 Task: Find connections with filter location Hamīrpur with filter topic #travelwith filter profile language Potuguese with filter current company Zycus with filter school Navrachana University with filter industry Subdivision of Land with filter service category Telecommunications with filter keywords title Recruiter
Action: Mouse moved to (579, 85)
Screenshot: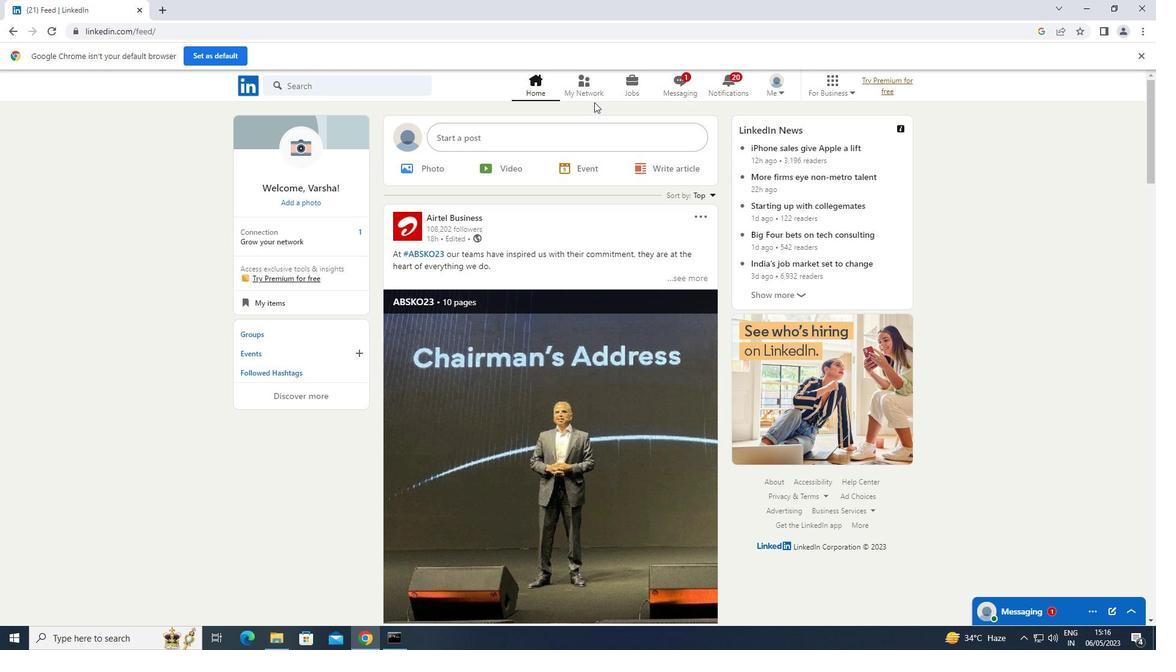 
Action: Mouse pressed left at (579, 85)
Screenshot: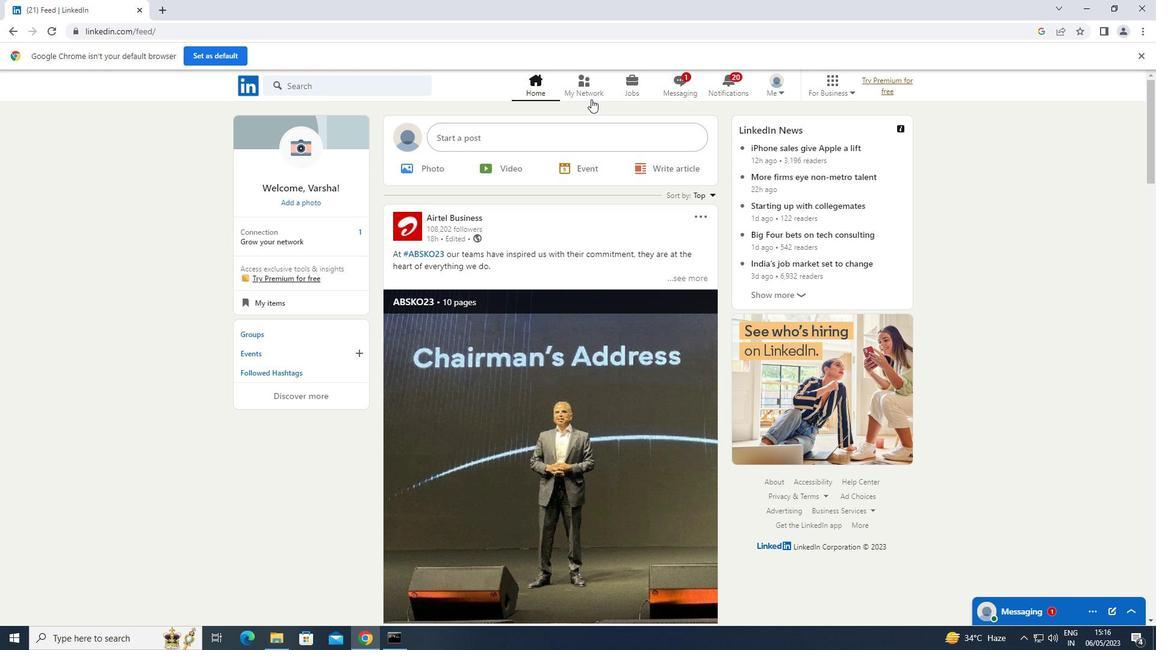 
Action: Mouse moved to (306, 152)
Screenshot: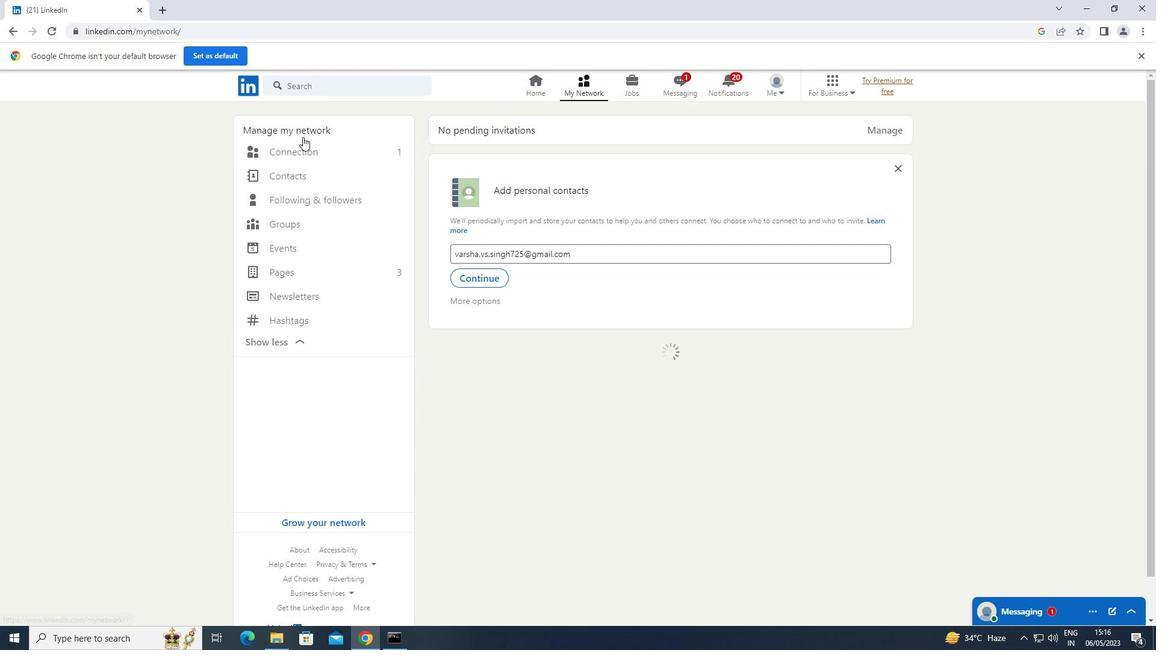 
Action: Mouse pressed left at (306, 152)
Screenshot: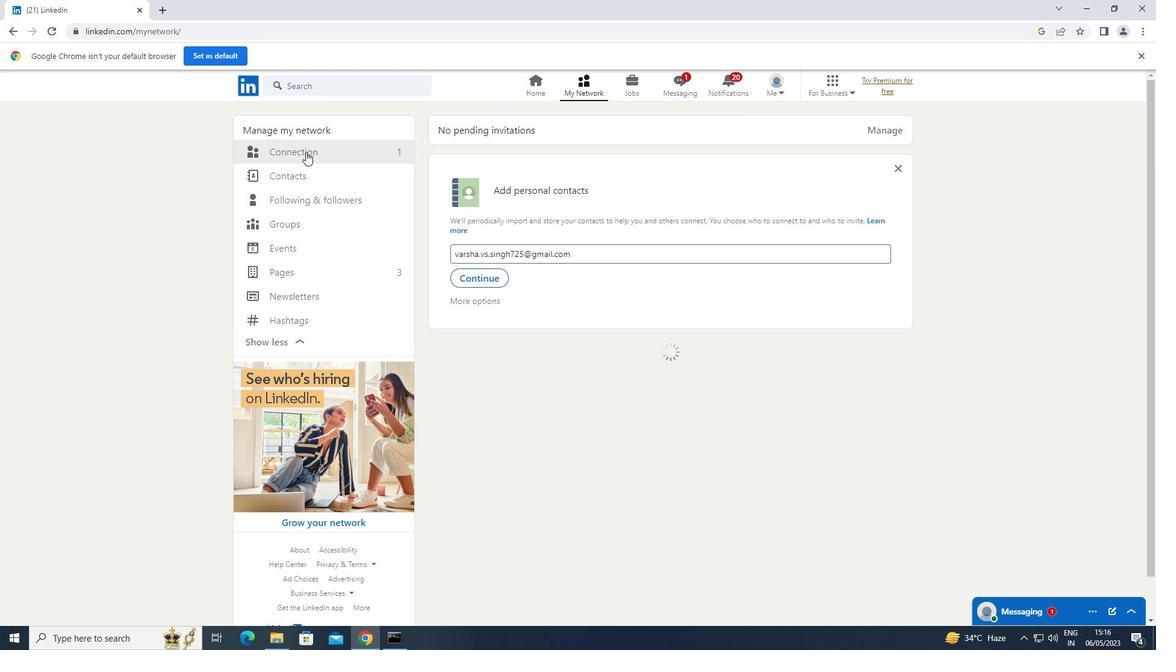 
Action: Mouse moved to (688, 153)
Screenshot: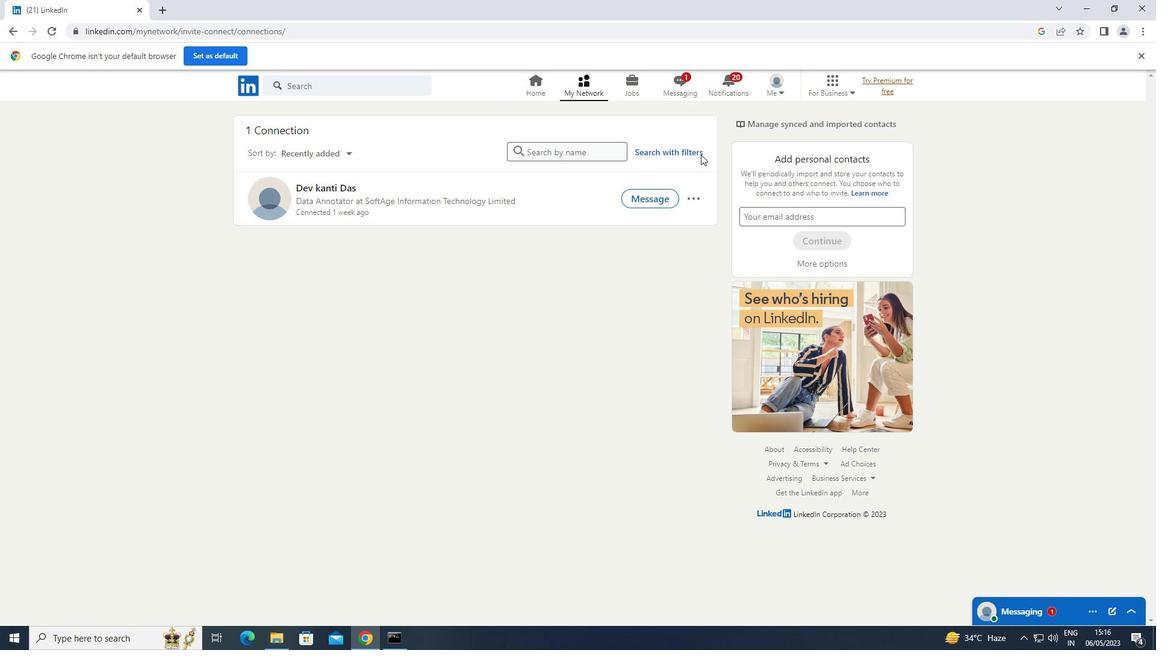
Action: Mouse pressed left at (688, 153)
Screenshot: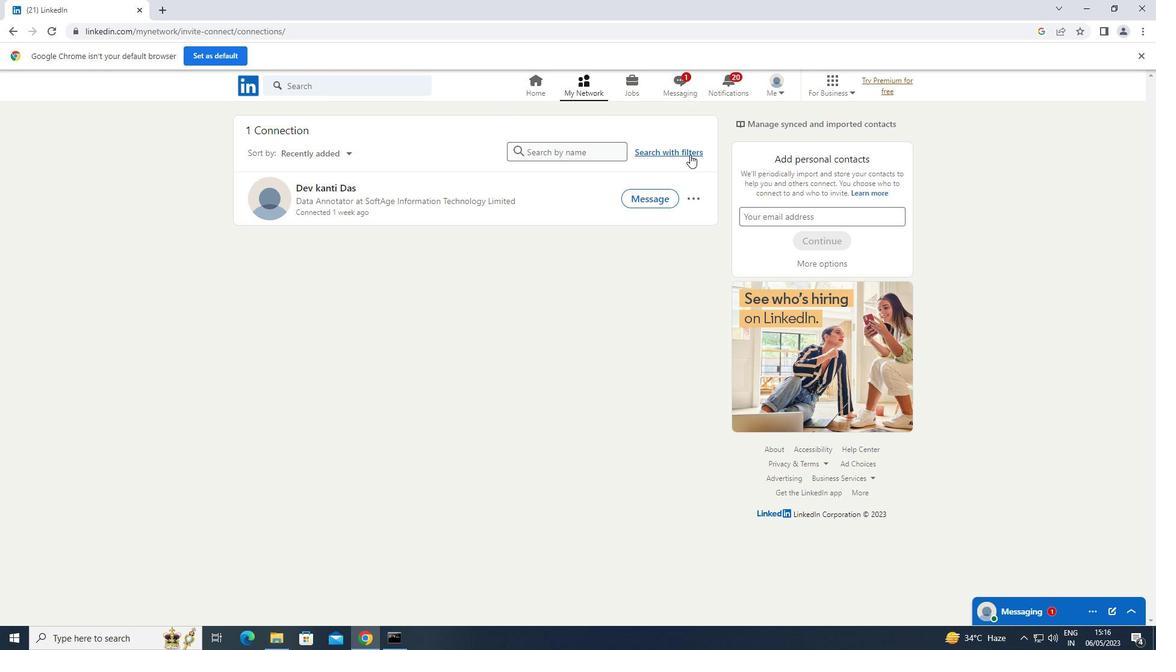 
Action: Mouse moved to (621, 115)
Screenshot: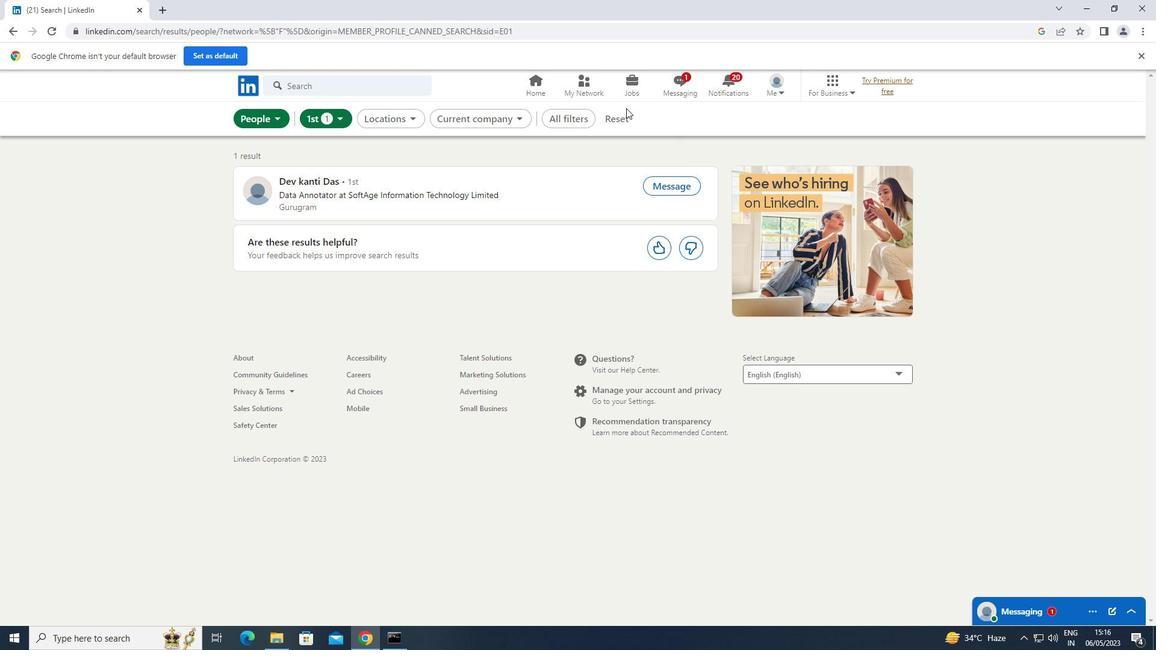 
Action: Mouse pressed left at (621, 115)
Screenshot: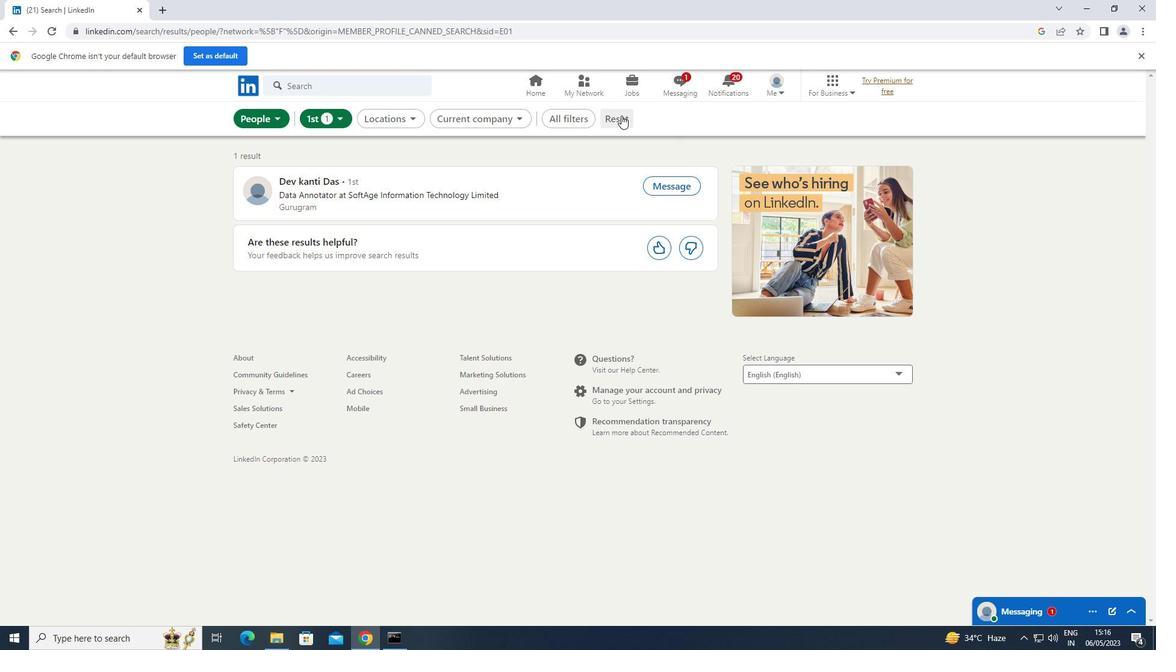 
Action: Mouse moved to (599, 113)
Screenshot: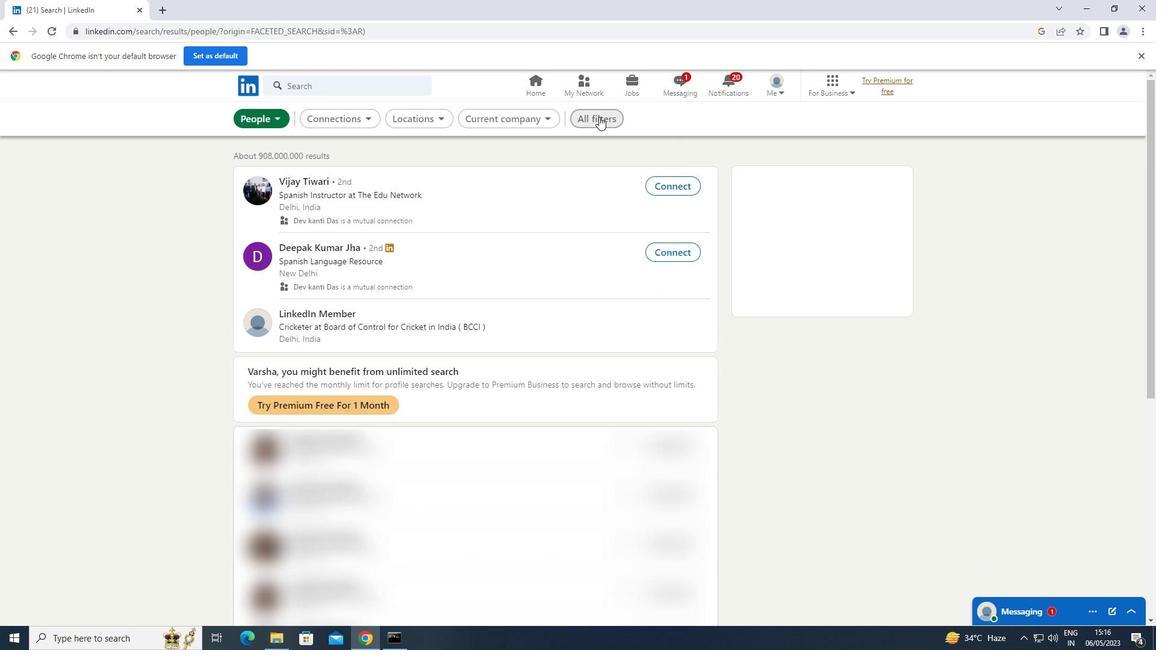 
Action: Mouse pressed left at (599, 113)
Screenshot: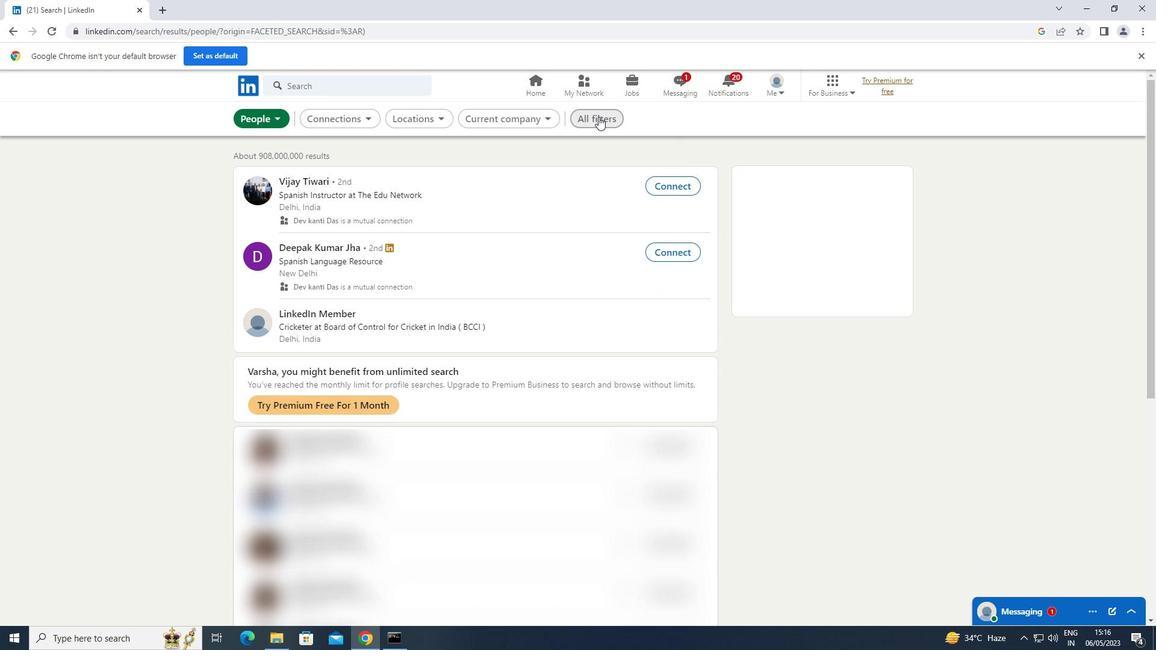 
Action: Mouse moved to (891, 216)
Screenshot: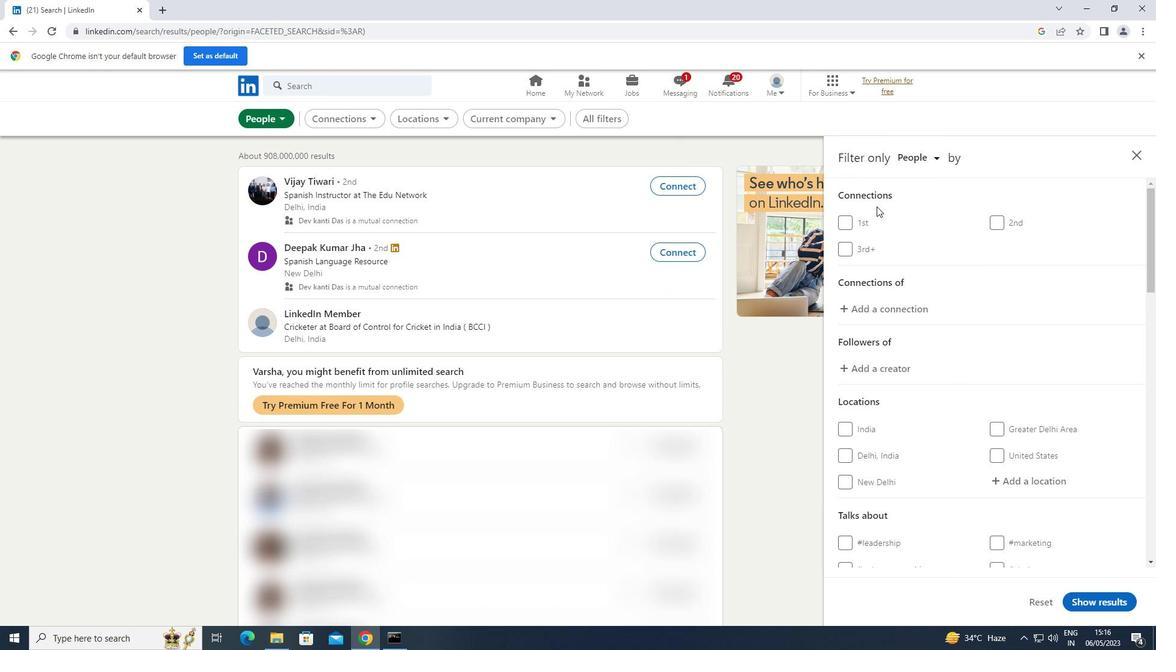 
Action: Mouse scrolled (891, 215) with delta (0, 0)
Screenshot: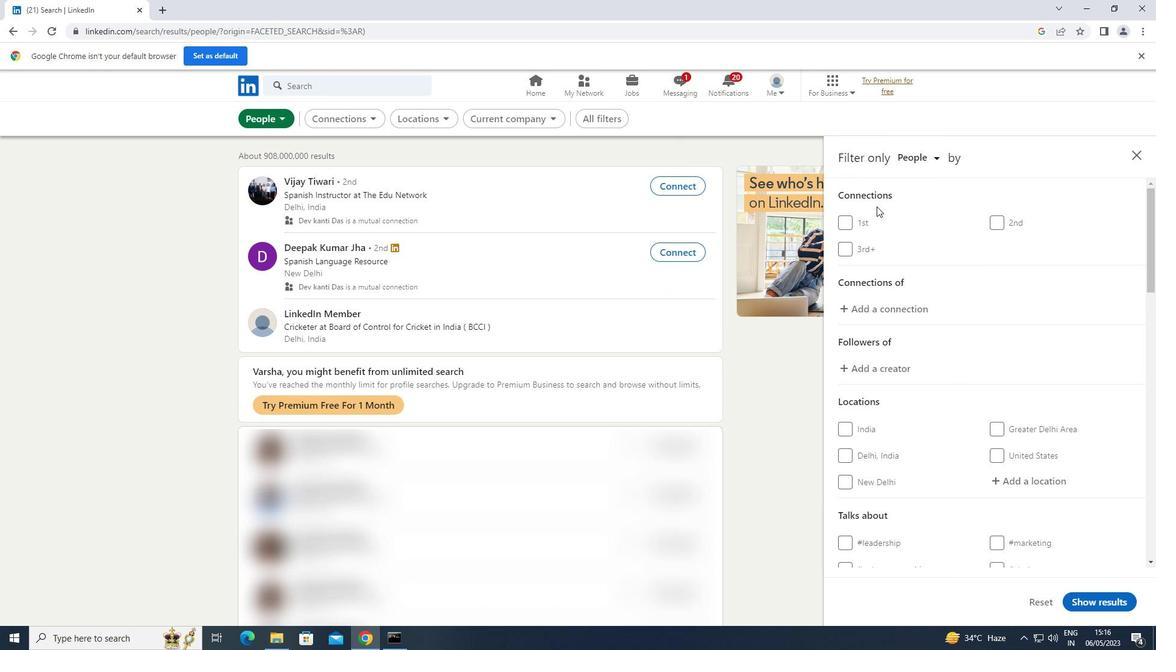 
Action: Mouse moved to (893, 219)
Screenshot: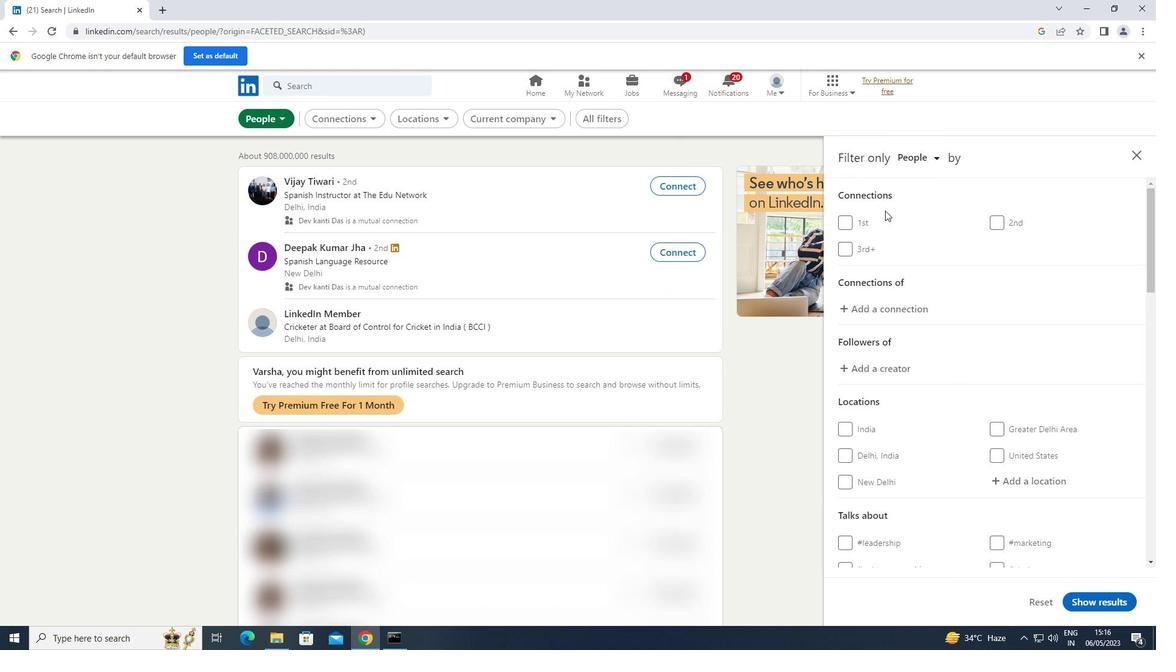 
Action: Mouse scrolled (893, 219) with delta (0, 0)
Screenshot: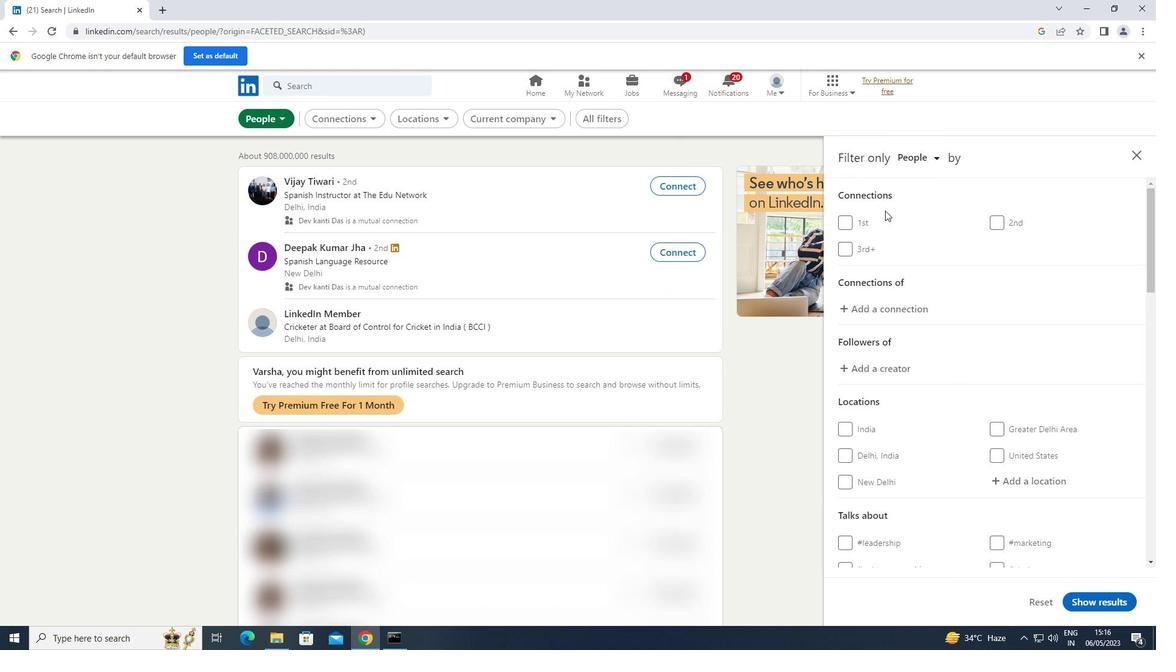 
Action: Mouse moved to (894, 221)
Screenshot: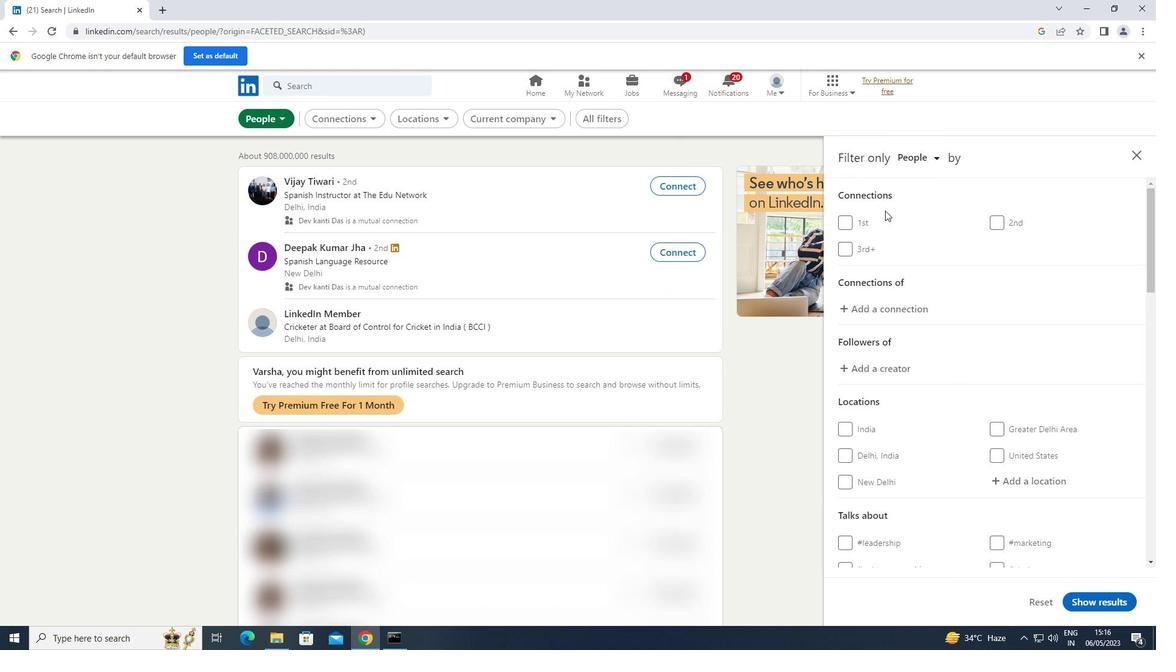 
Action: Mouse scrolled (894, 221) with delta (0, 0)
Screenshot: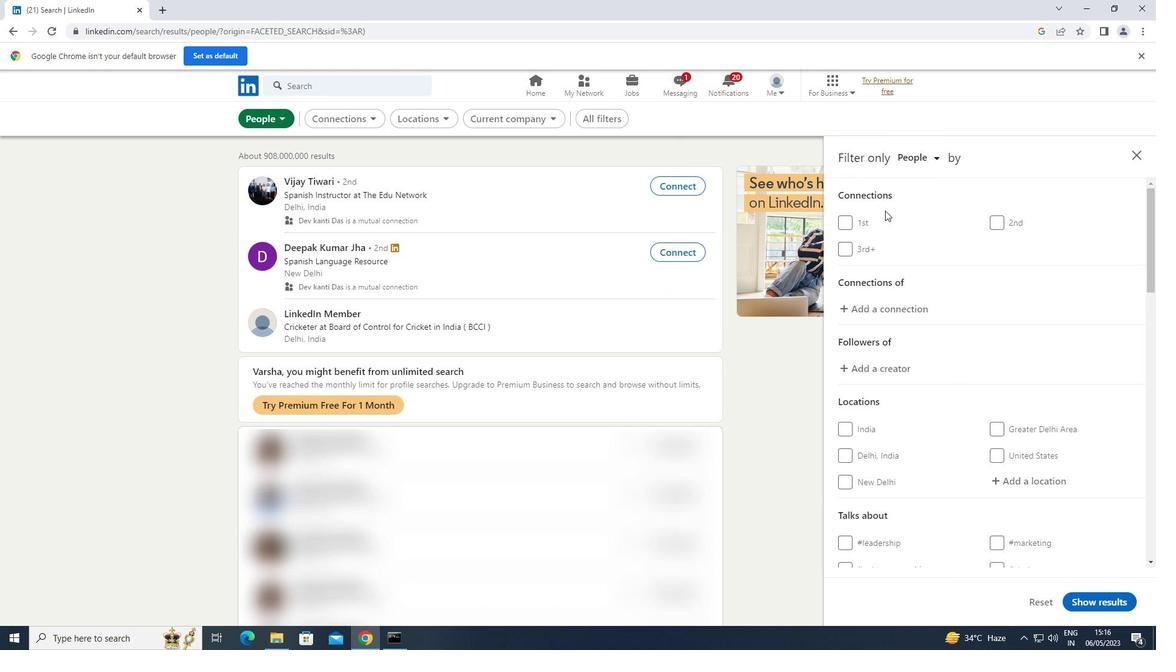 
Action: Mouse moved to (1041, 300)
Screenshot: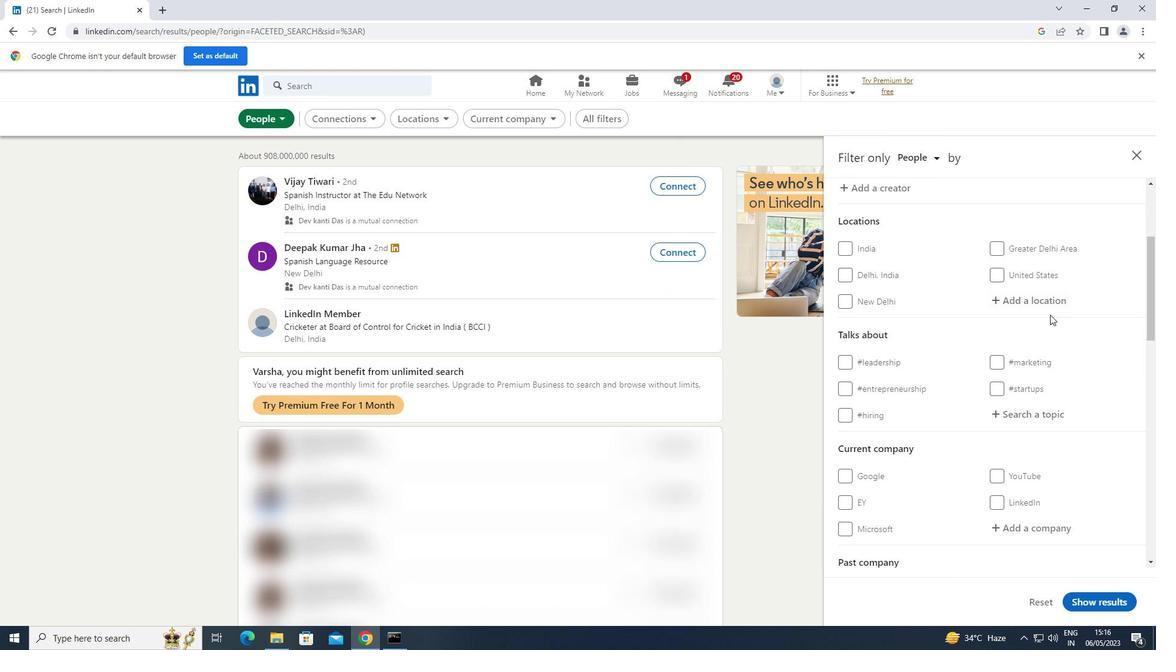 
Action: Mouse pressed left at (1041, 300)
Screenshot: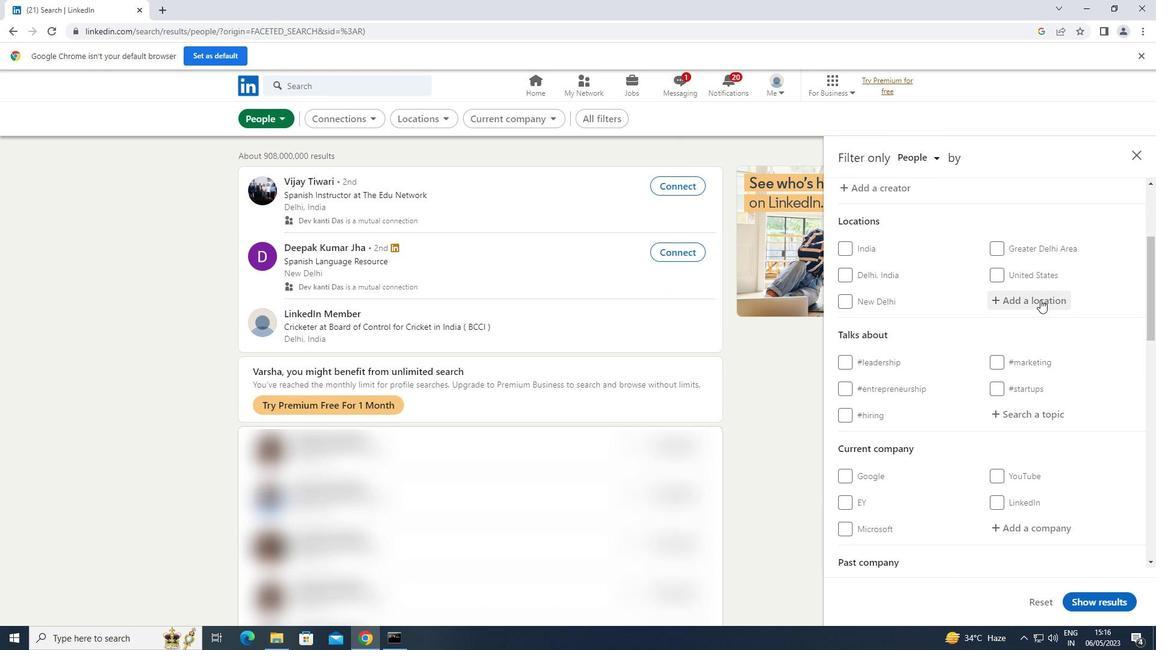 
Action: Key pressed <Key.shift>HAMIRPUR
Screenshot: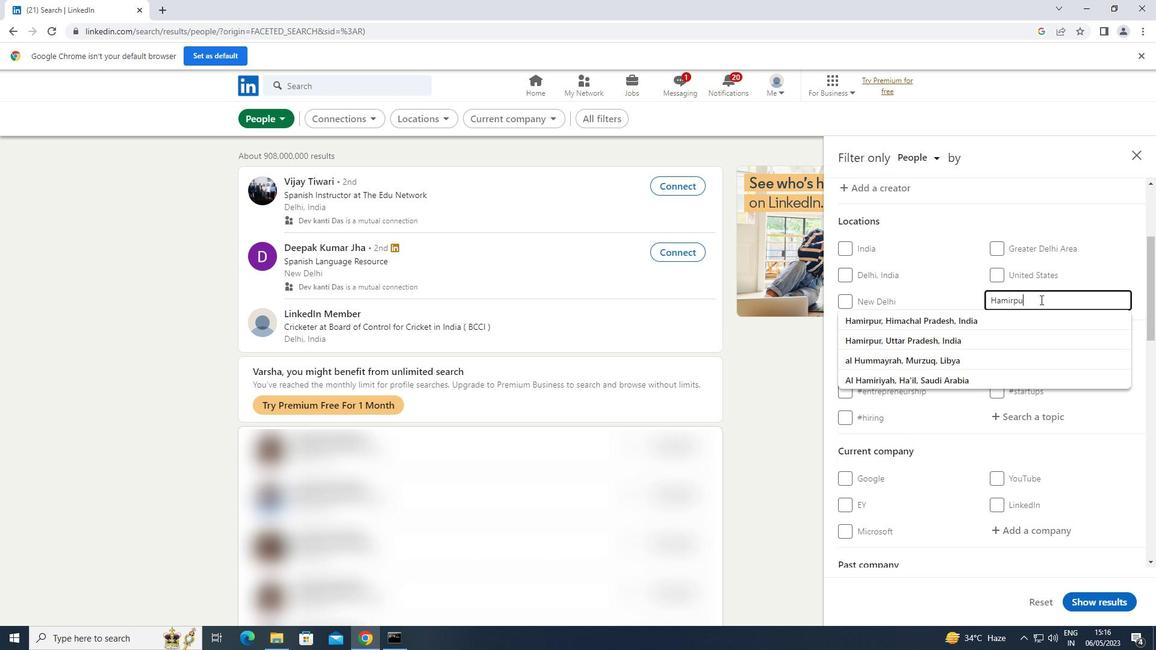 
Action: Mouse moved to (1032, 412)
Screenshot: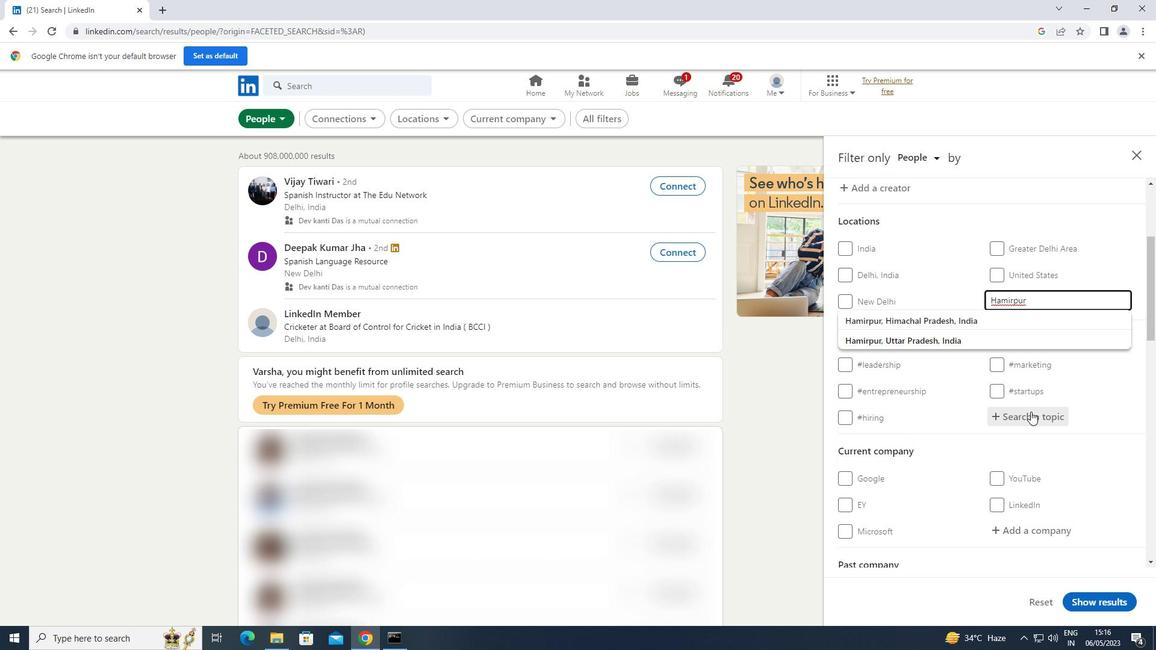 
Action: Mouse pressed left at (1032, 412)
Screenshot: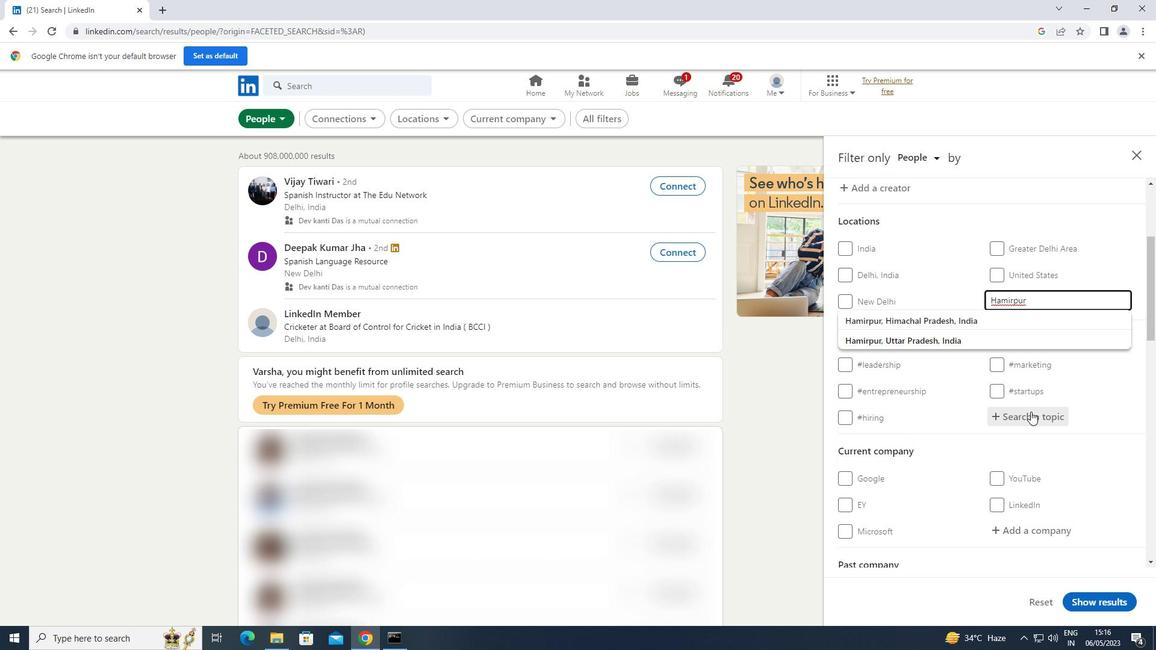
Action: Mouse moved to (1032, 412)
Screenshot: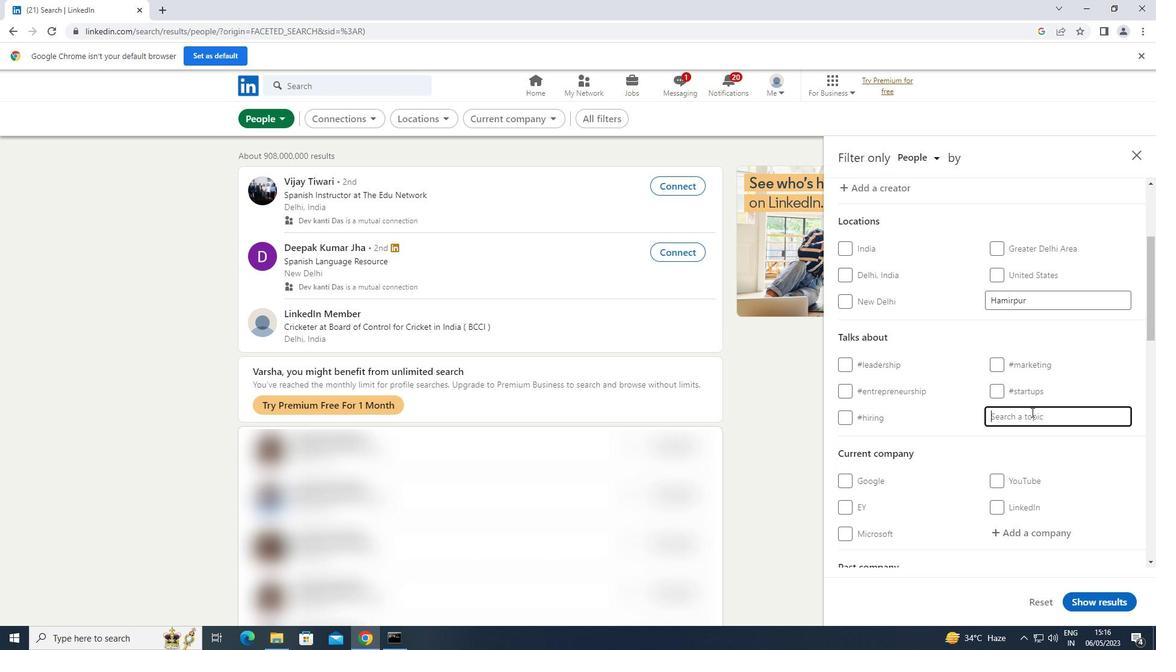 
Action: Key pressed TRAVEL
Screenshot: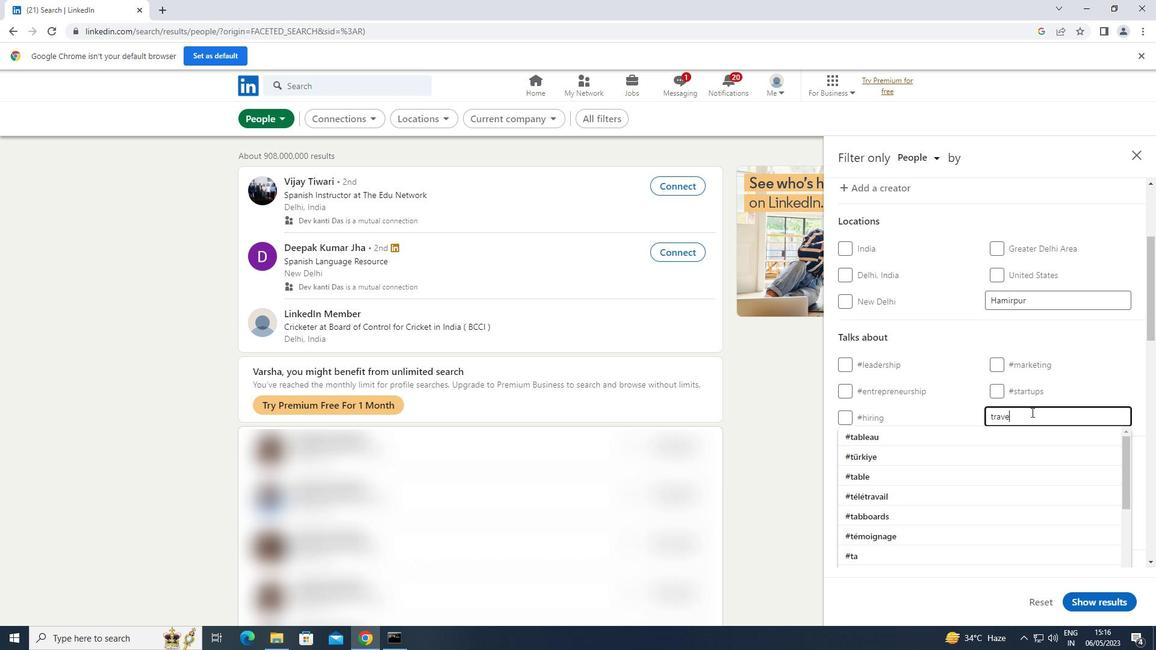
Action: Mouse moved to (895, 439)
Screenshot: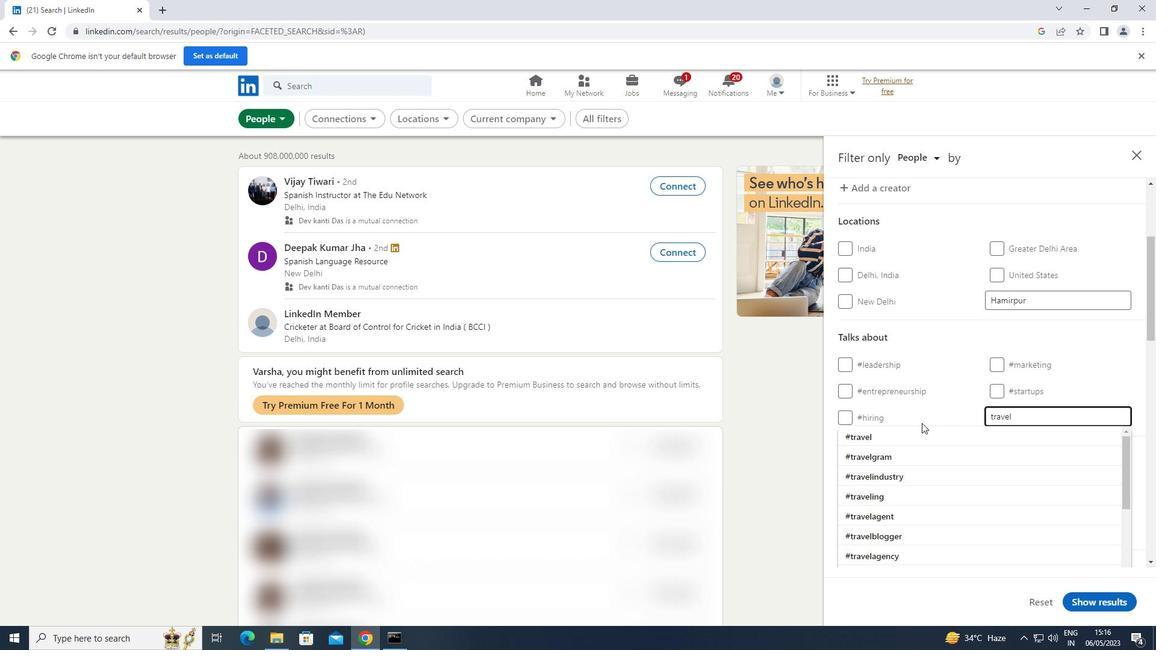 
Action: Mouse pressed left at (895, 439)
Screenshot: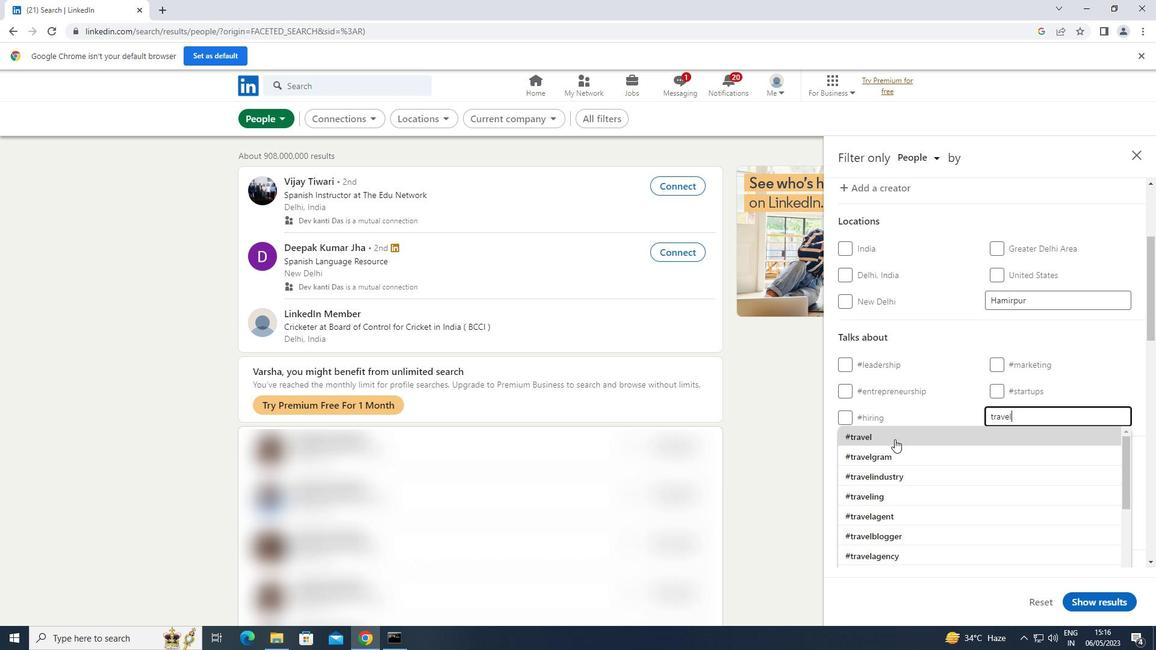 
Action: Mouse moved to (913, 428)
Screenshot: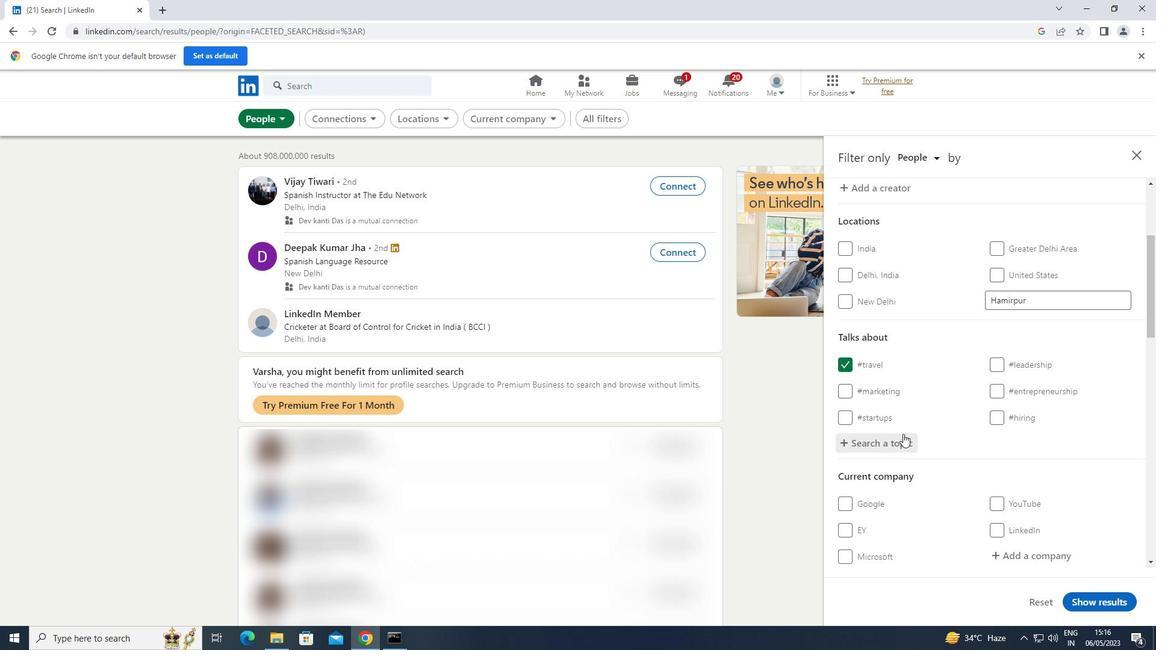 
Action: Mouse scrolled (913, 428) with delta (0, 0)
Screenshot: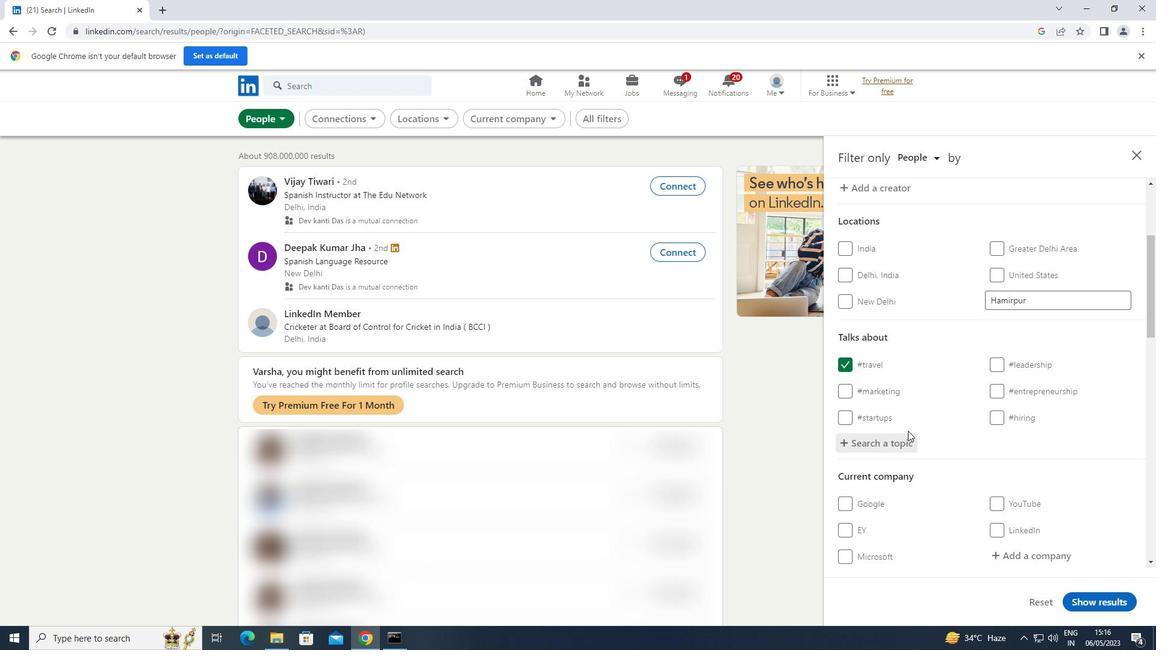 
Action: Mouse scrolled (913, 428) with delta (0, 0)
Screenshot: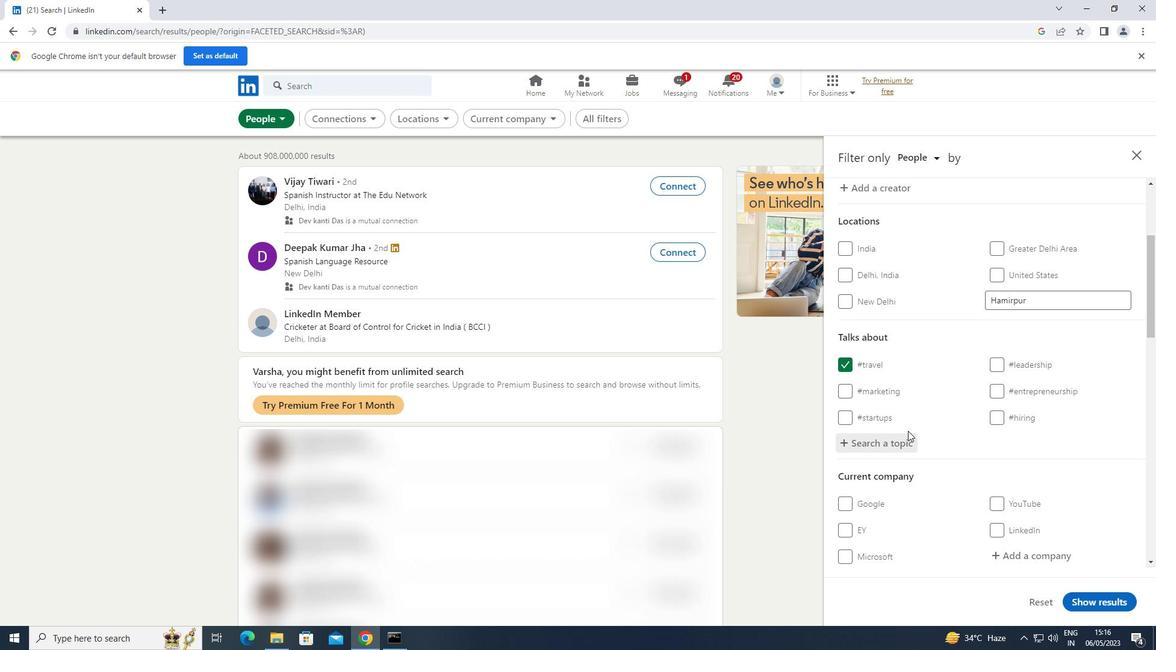 
Action: Mouse scrolled (913, 428) with delta (0, 0)
Screenshot: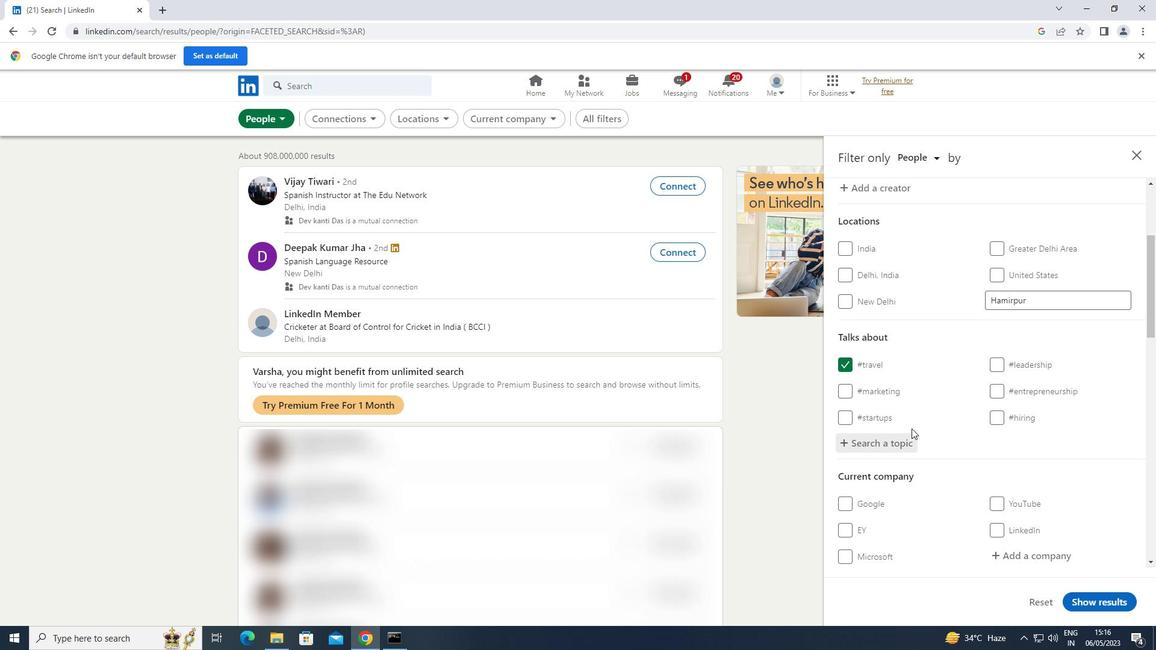 
Action: Mouse scrolled (913, 428) with delta (0, 0)
Screenshot: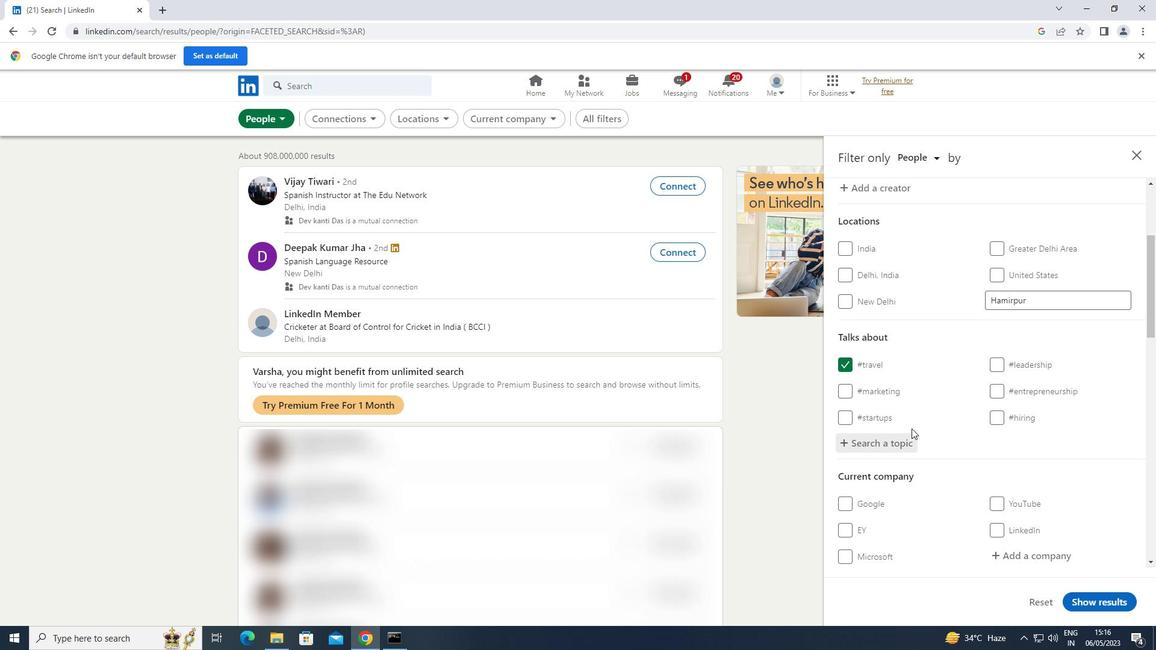 
Action: Mouse scrolled (913, 428) with delta (0, 0)
Screenshot: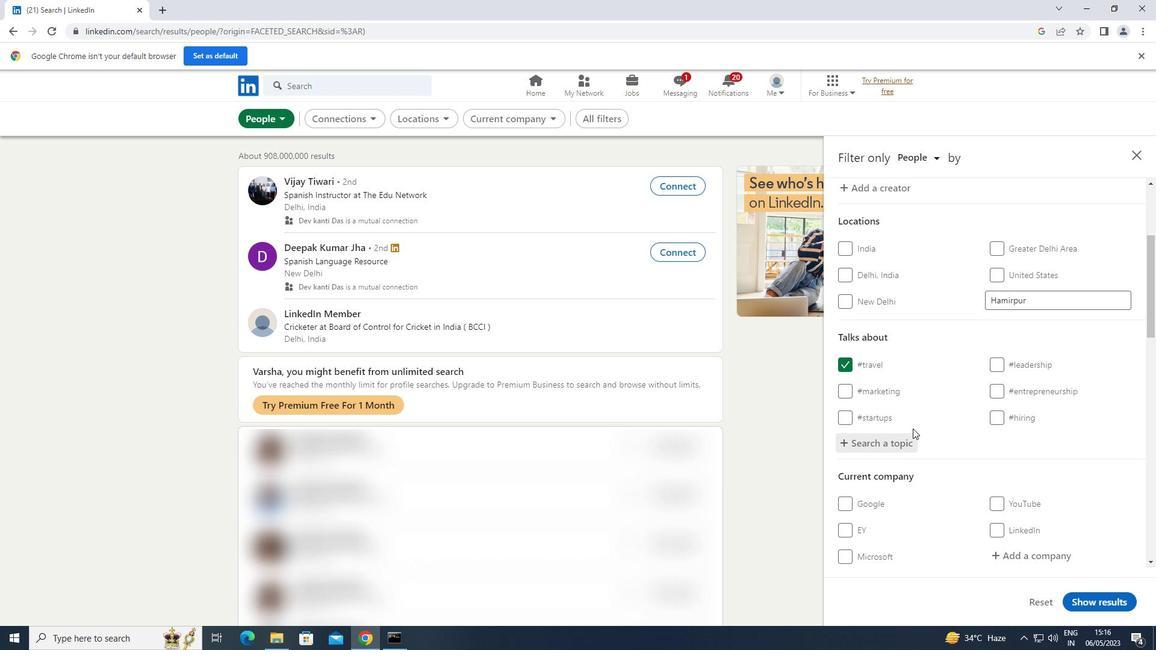 
Action: Mouse scrolled (913, 428) with delta (0, 0)
Screenshot: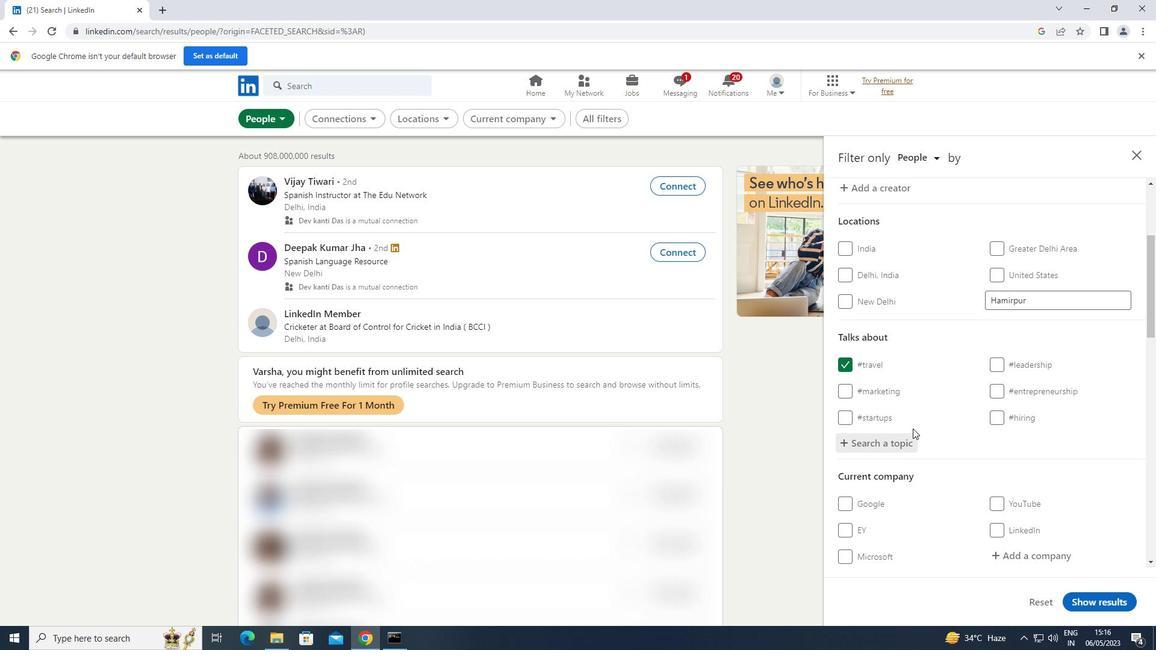 
Action: Mouse moved to (913, 428)
Screenshot: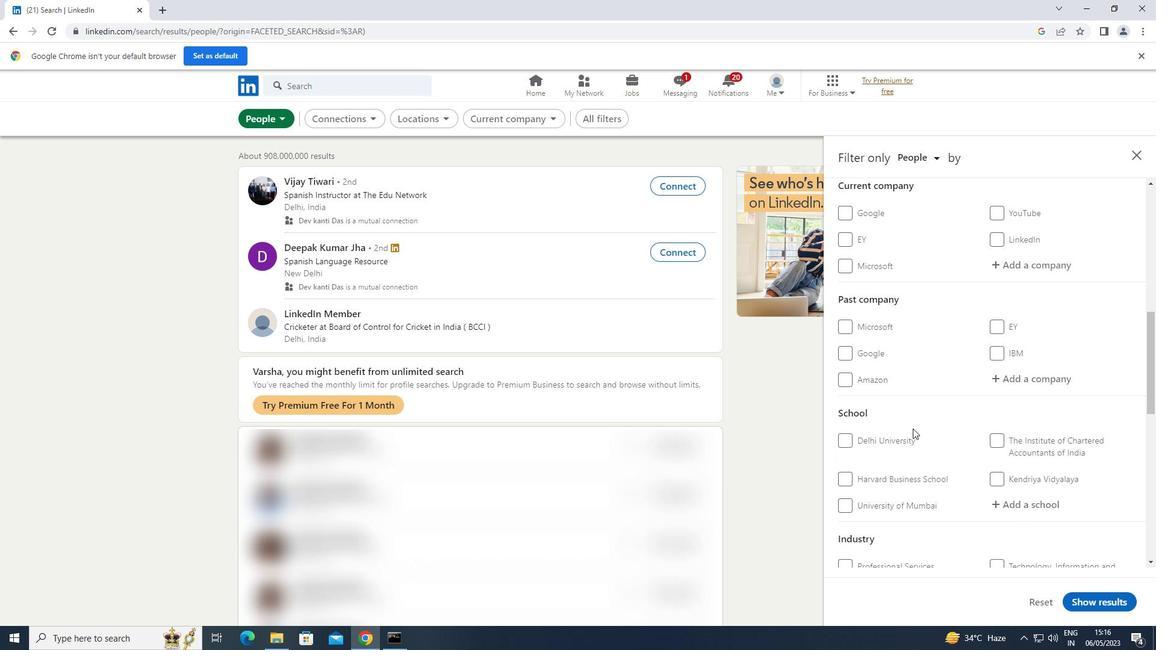 
Action: Mouse scrolled (913, 428) with delta (0, 0)
Screenshot: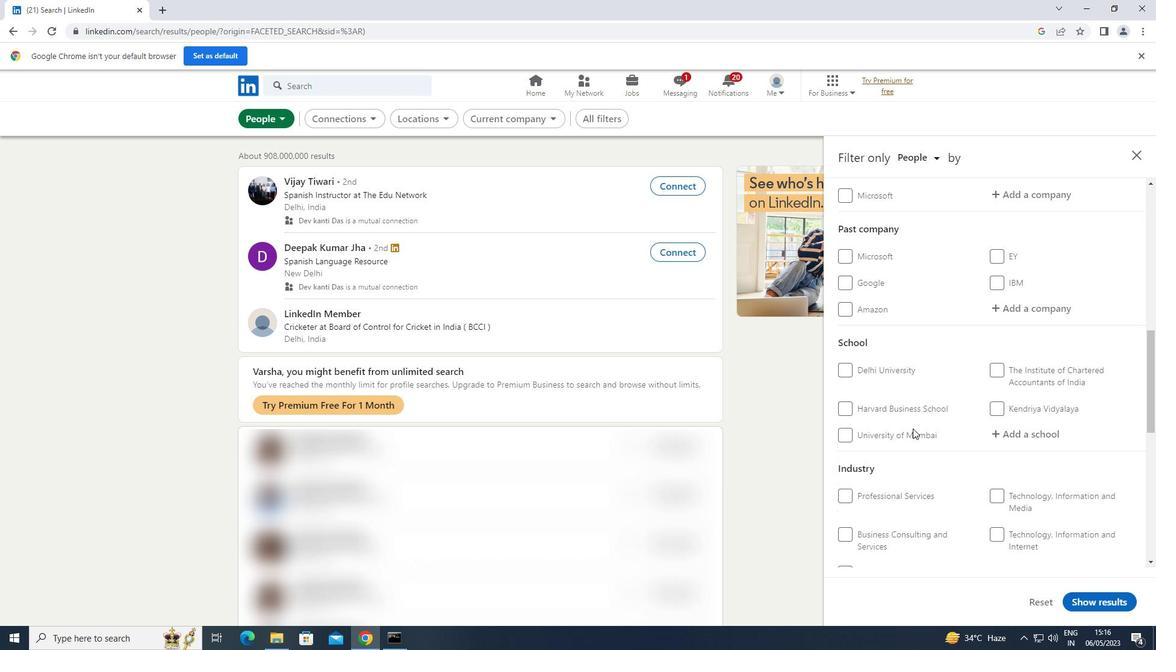 
Action: Mouse scrolled (913, 428) with delta (0, 0)
Screenshot: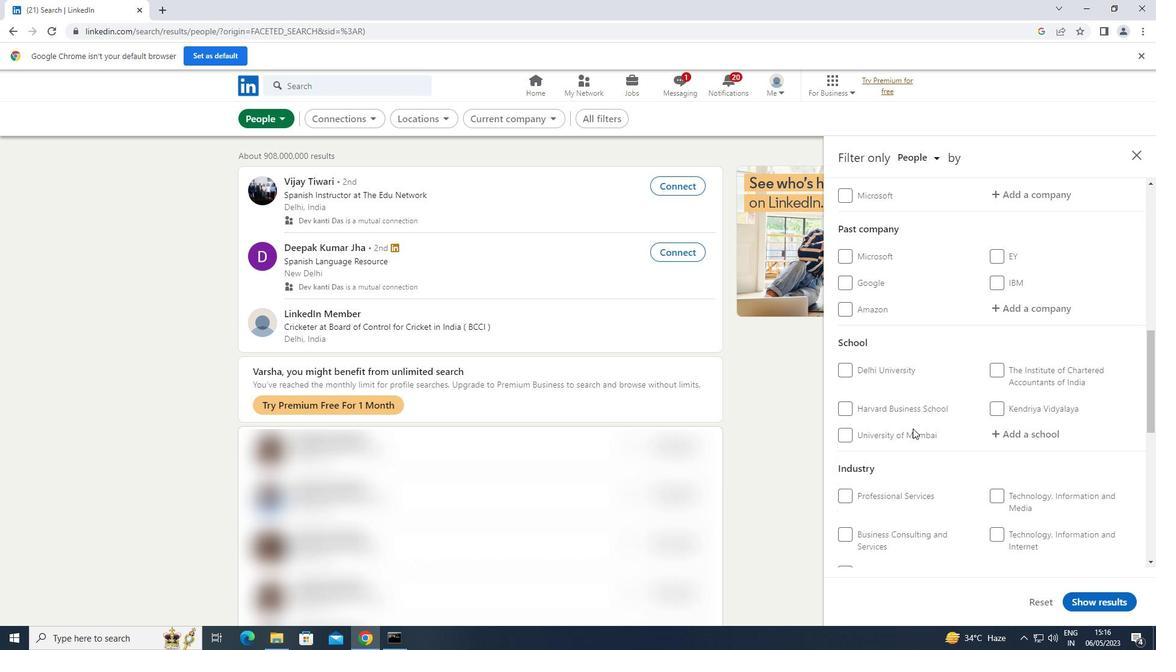 
Action: Mouse scrolled (913, 428) with delta (0, 0)
Screenshot: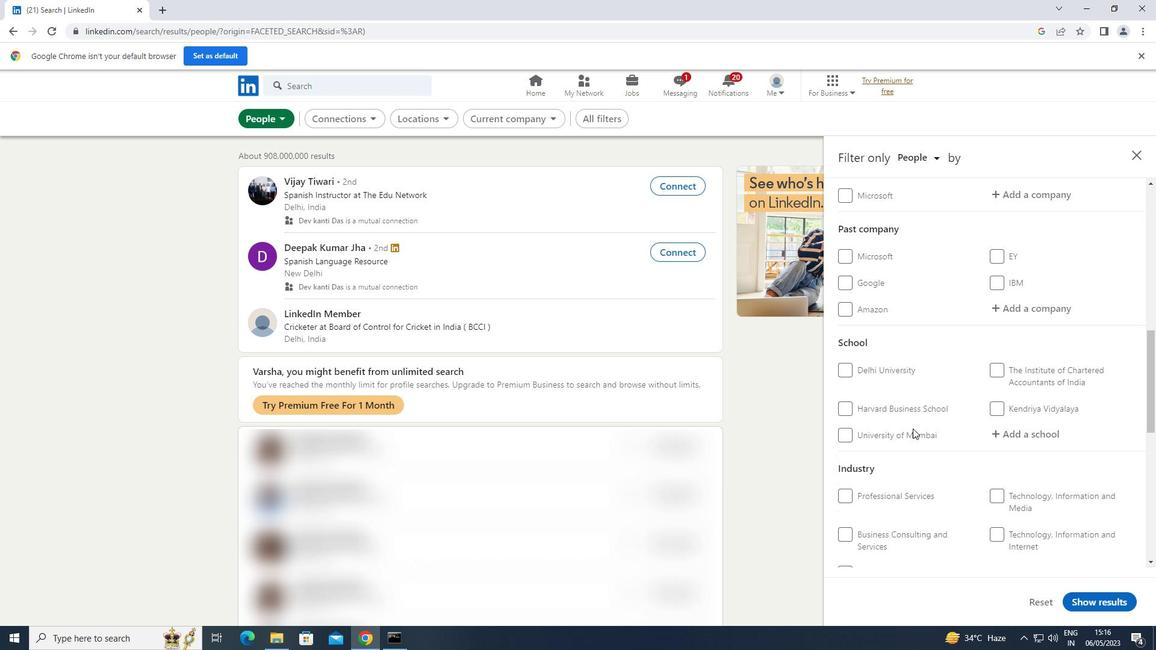 
Action: Mouse moved to (1001, 475)
Screenshot: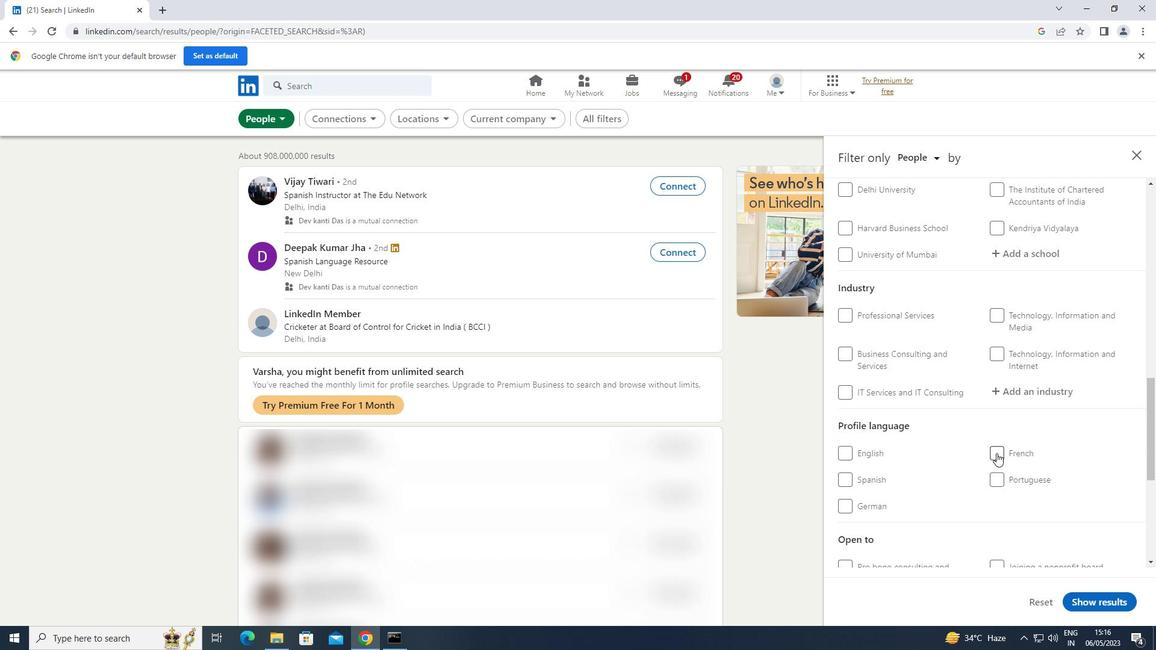 
Action: Mouse pressed left at (1001, 475)
Screenshot: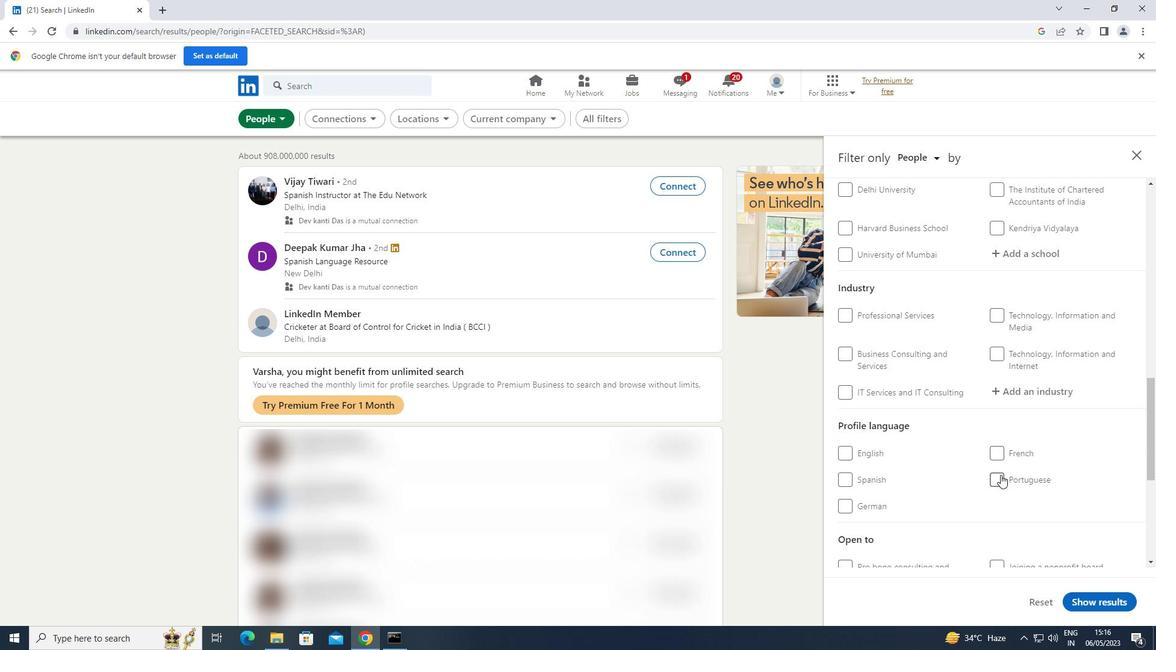 
Action: Mouse moved to (1004, 438)
Screenshot: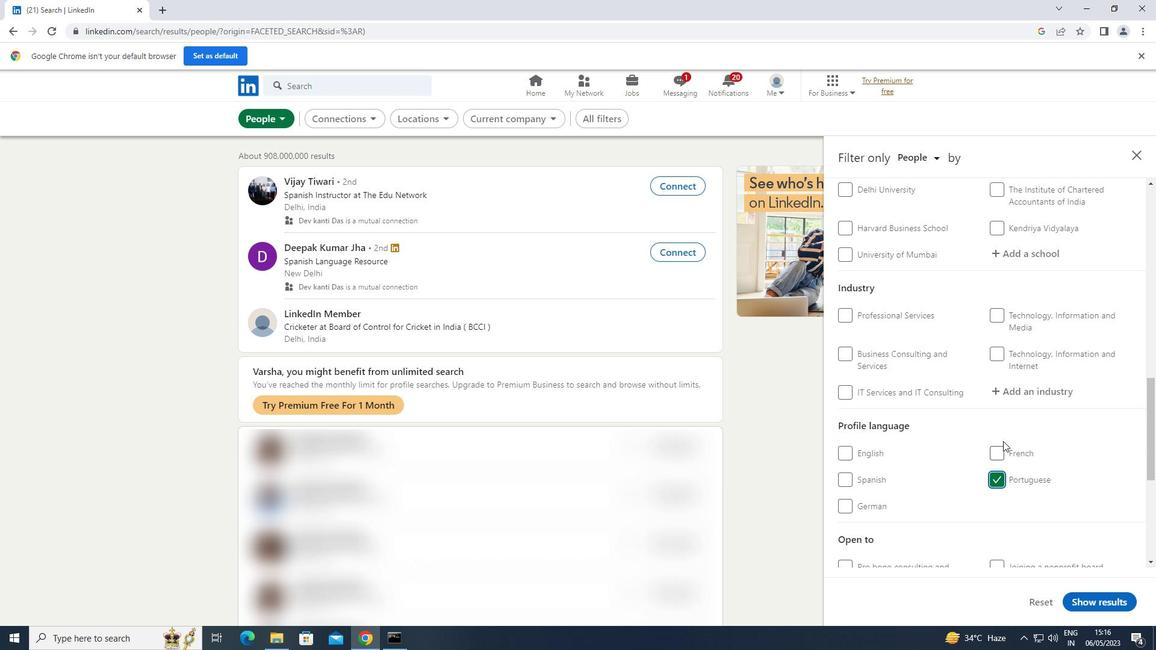 
Action: Mouse scrolled (1004, 438) with delta (0, 0)
Screenshot: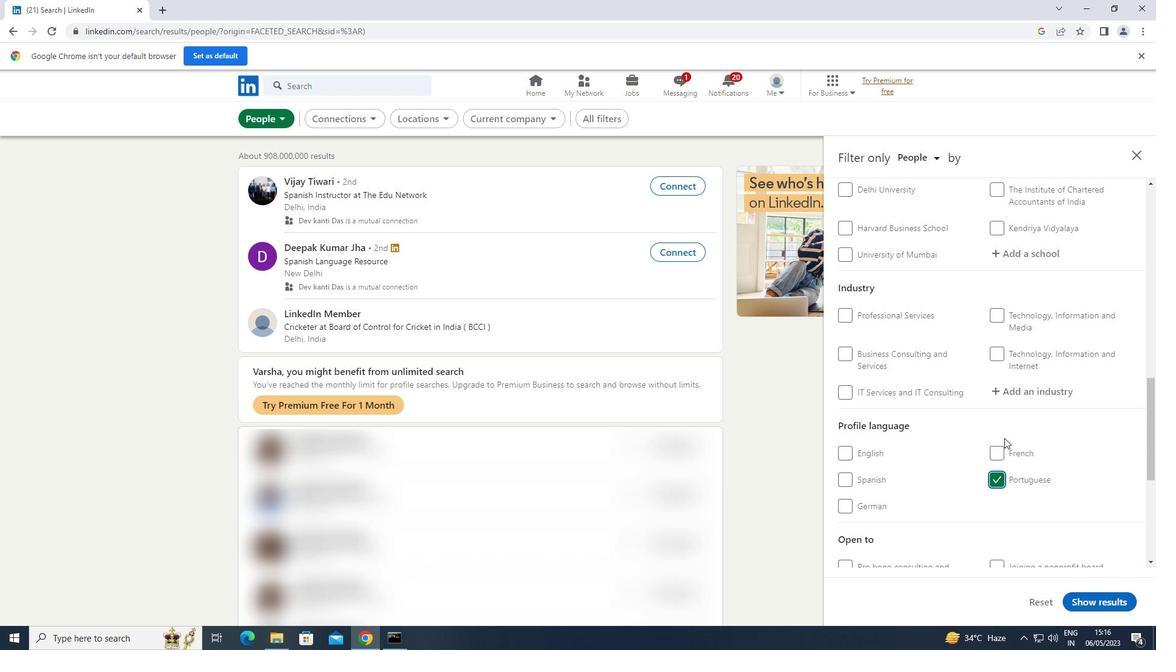 
Action: Mouse scrolled (1004, 438) with delta (0, 0)
Screenshot: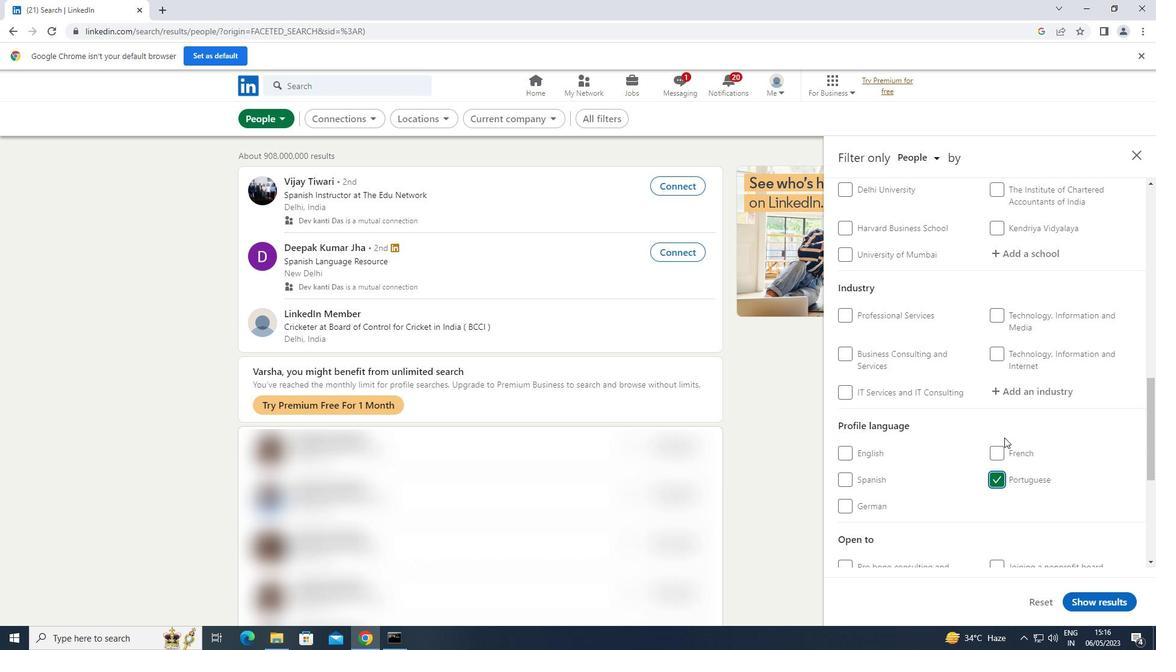 
Action: Mouse scrolled (1004, 438) with delta (0, 0)
Screenshot: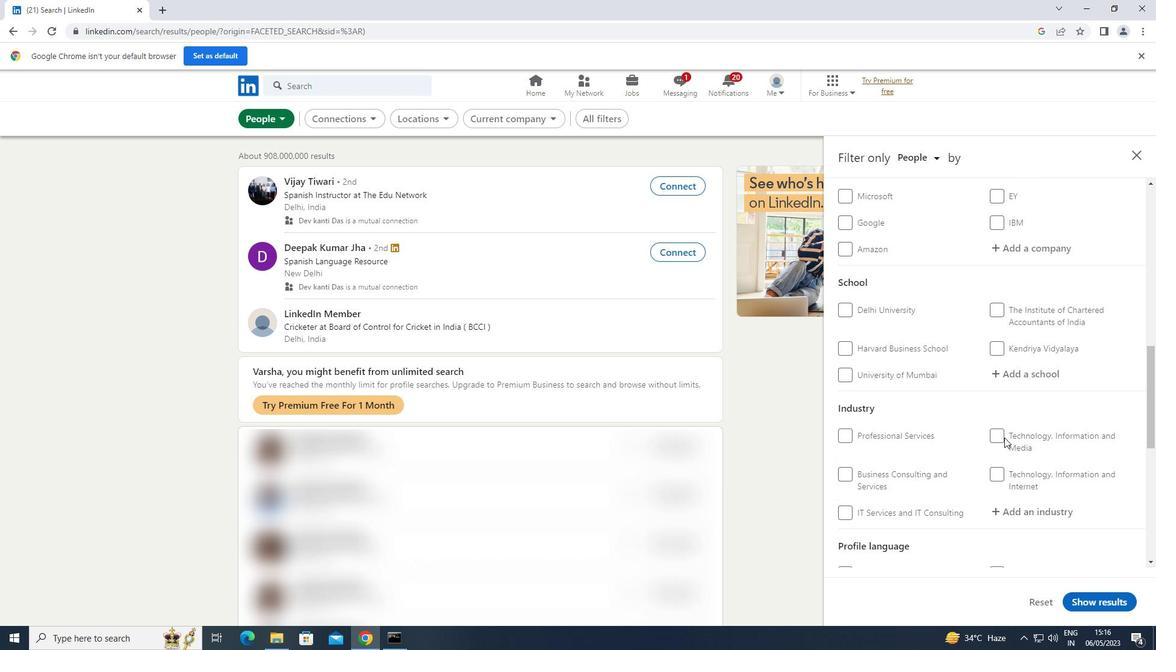 
Action: Mouse scrolled (1004, 438) with delta (0, 0)
Screenshot: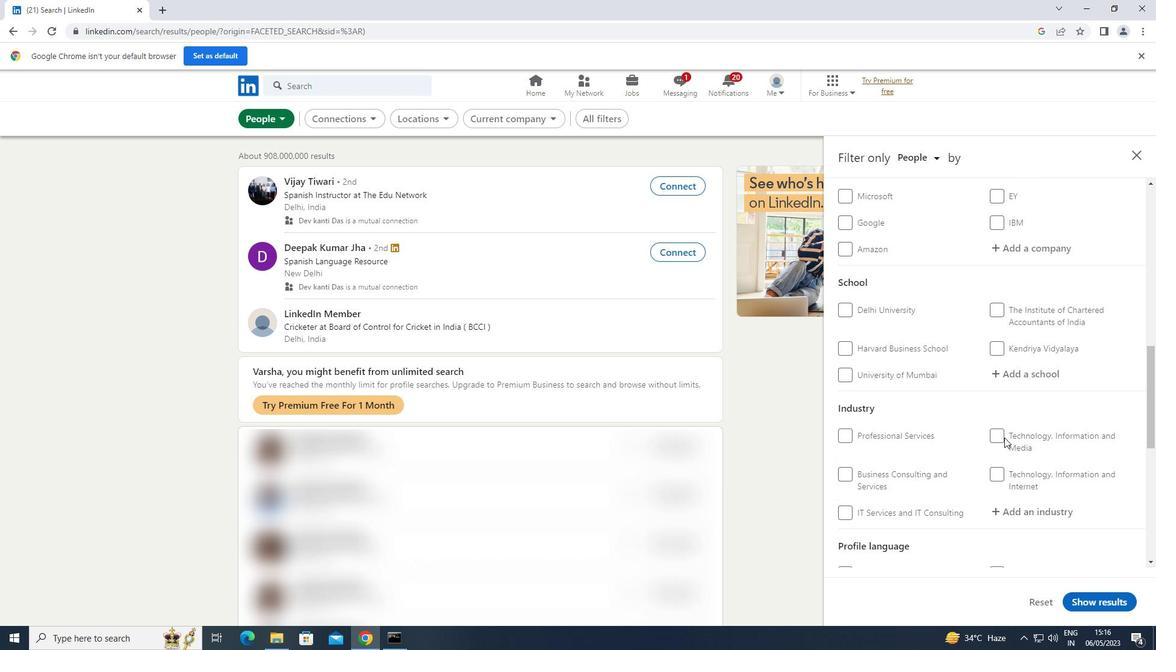 
Action: Mouse scrolled (1004, 438) with delta (0, 0)
Screenshot: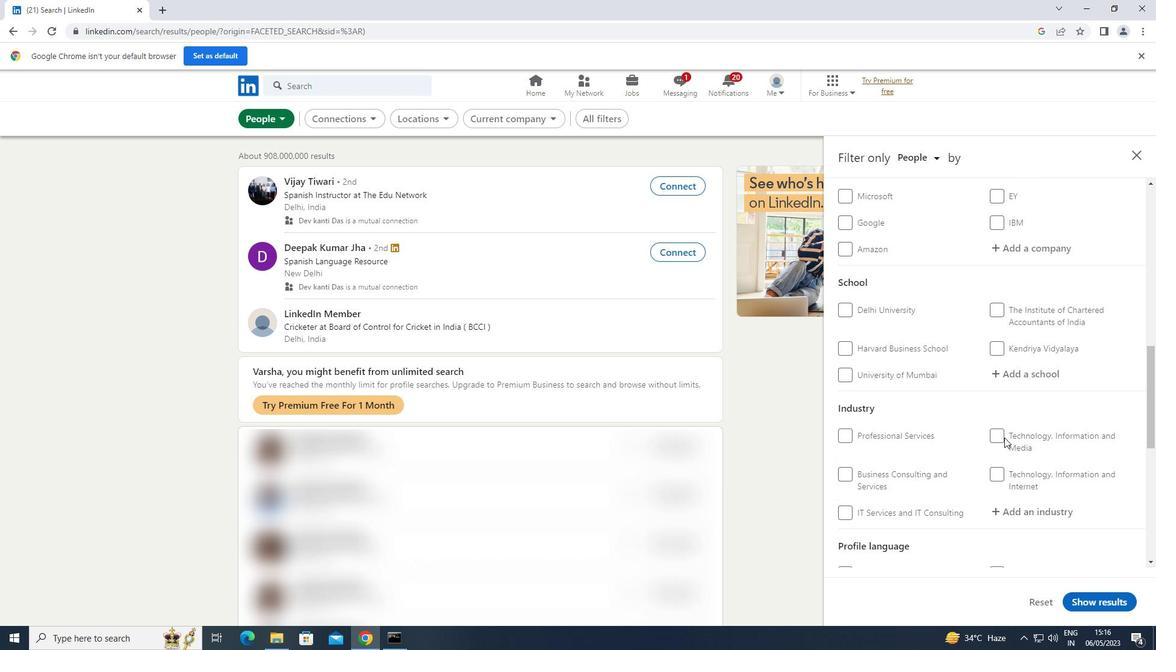 
Action: Mouse moved to (1042, 318)
Screenshot: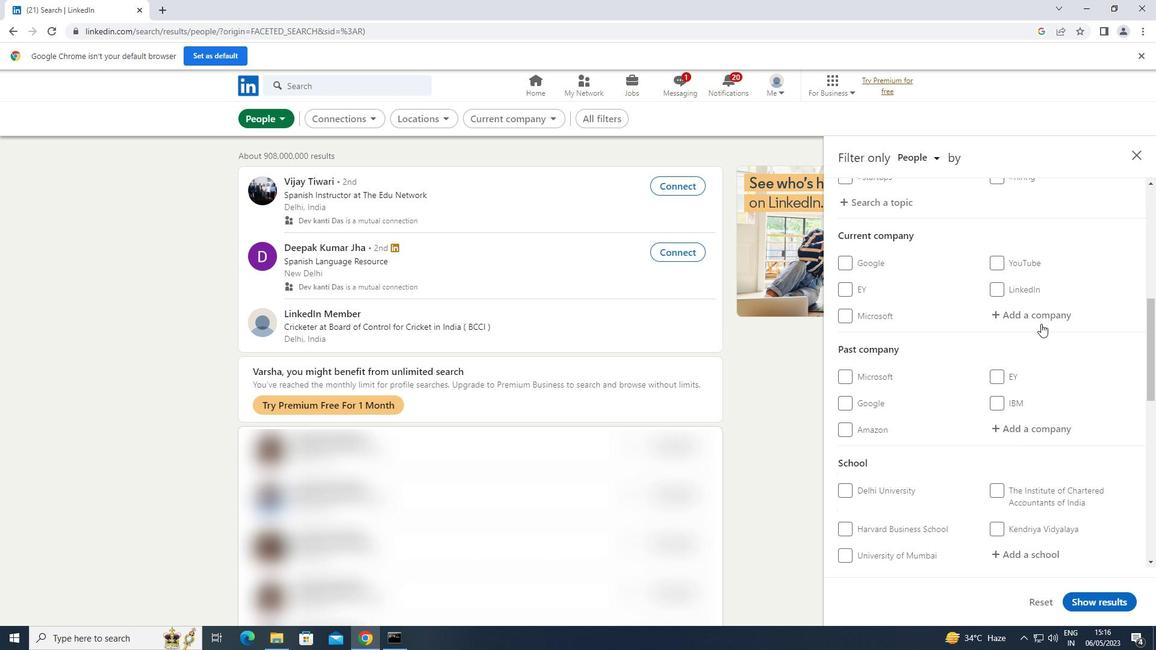 
Action: Mouse pressed left at (1042, 318)
Screenshot: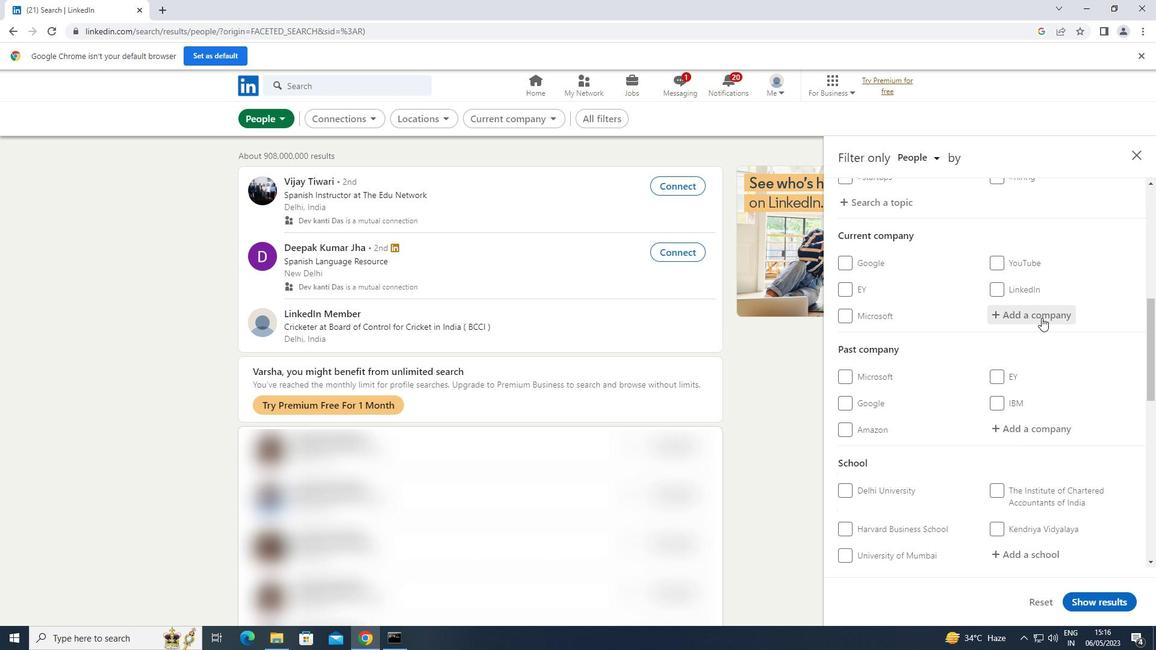 
Action: Key pressed <Key.shift>ZYCUS
Screenshot: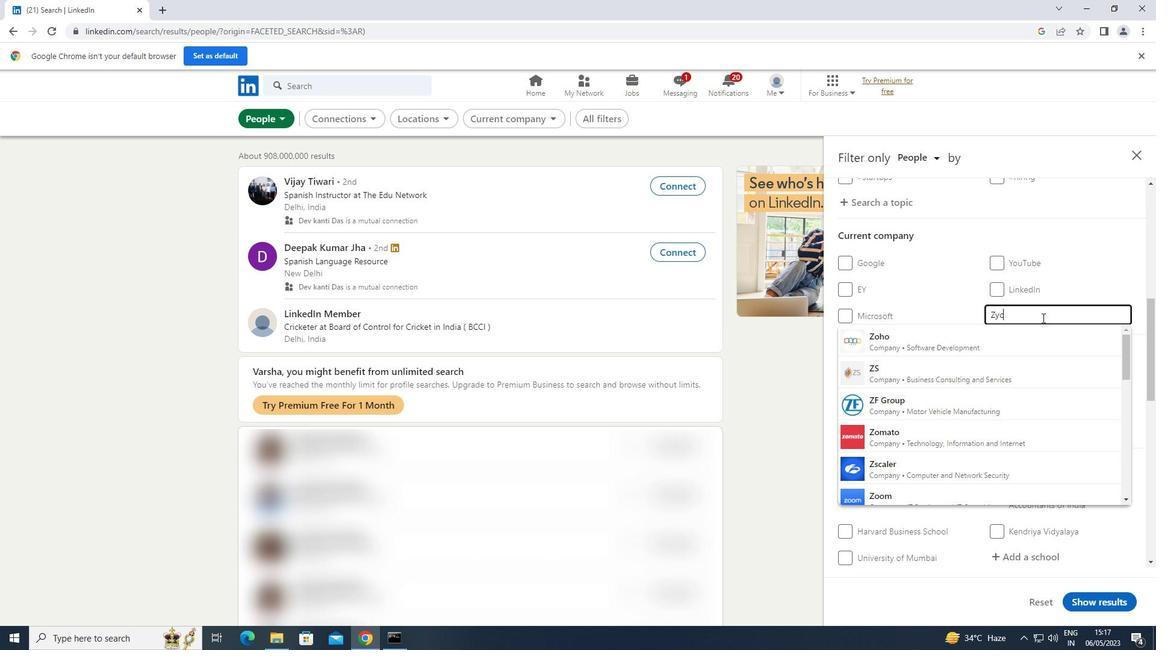 
Action: Mouse moved to (967, 342)
Screenshot: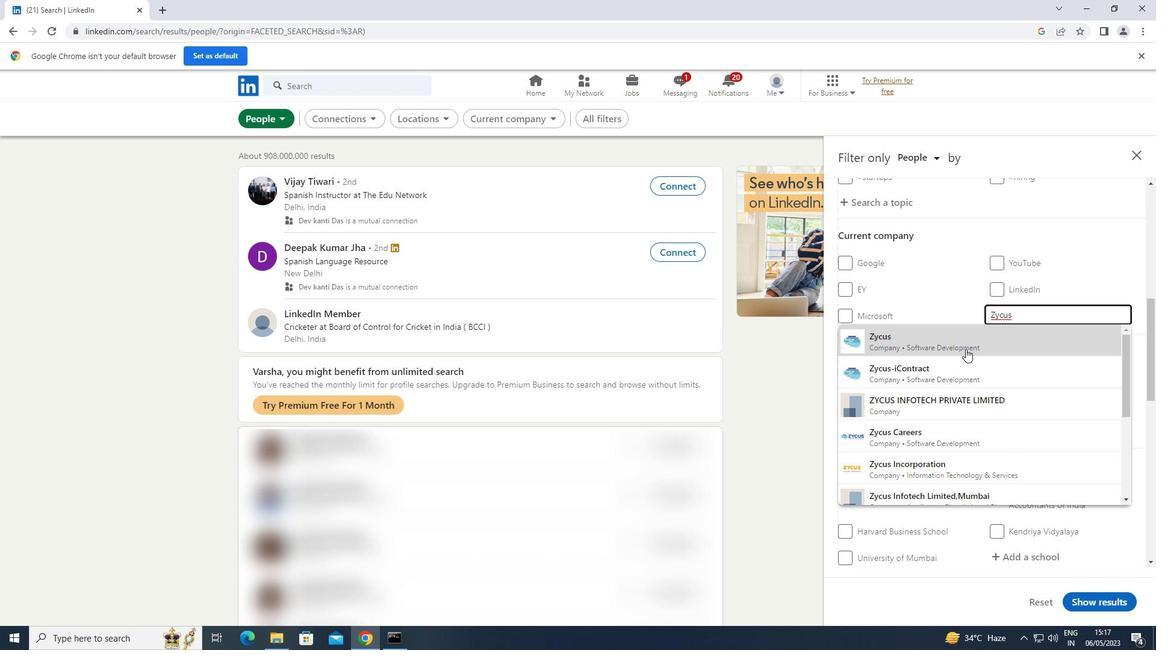 
Action: Mouse pressed left at (967, 342)
Screenshot: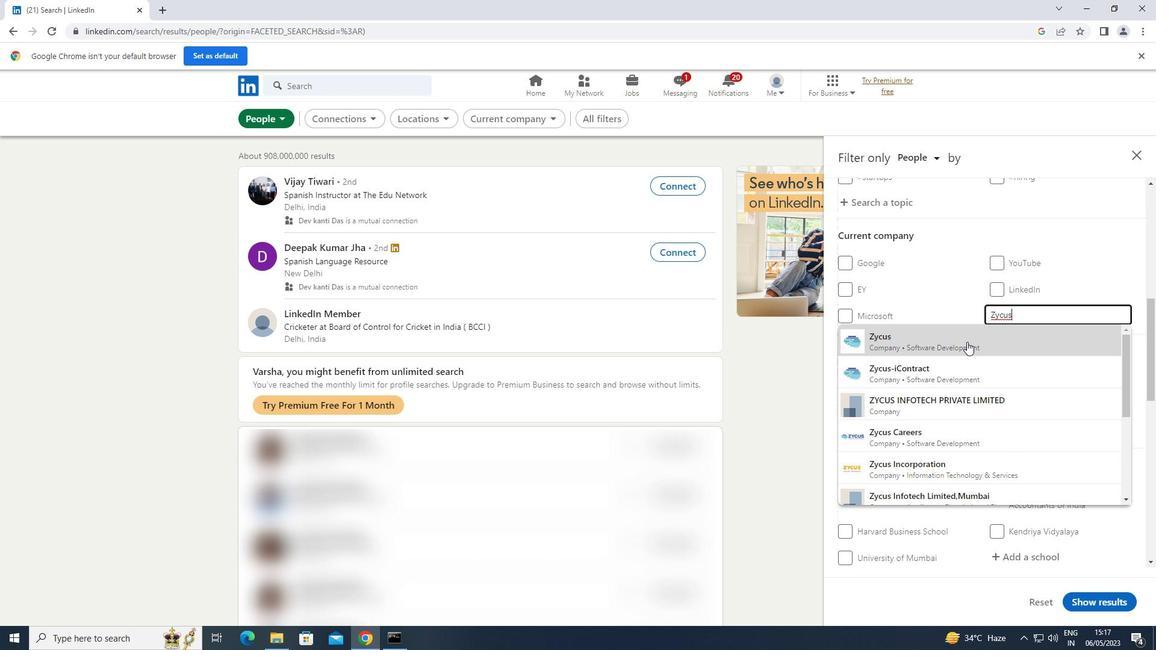 
Action: Mouse moved to (968, 339)
Screenshot: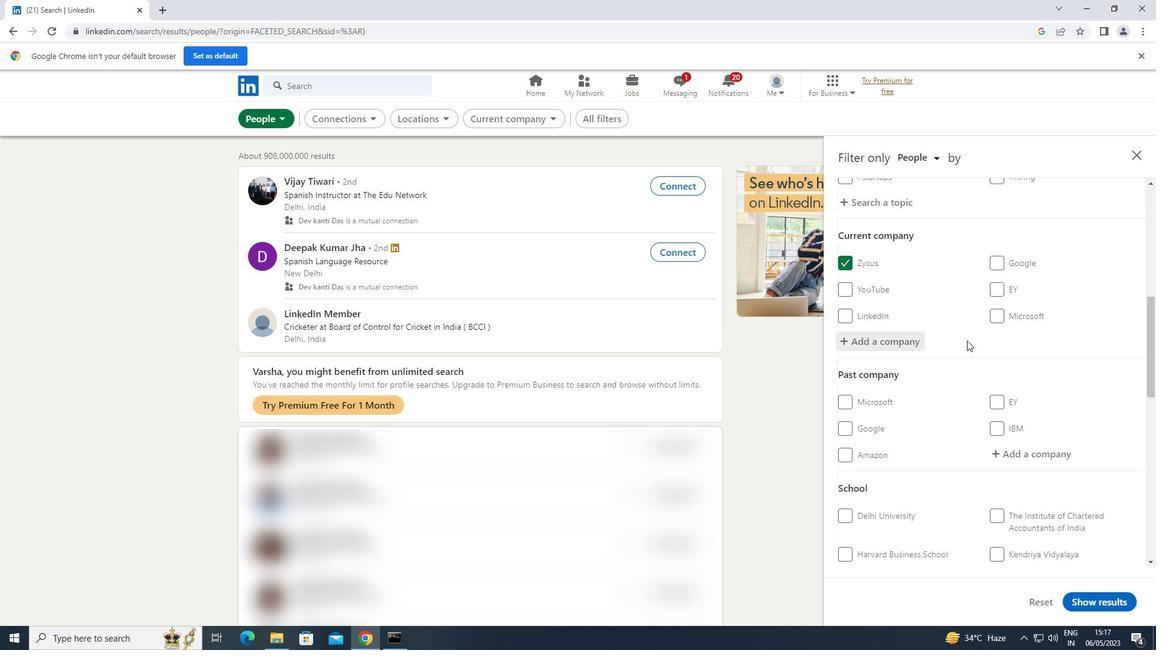 
Action: Mouse scrolled (968, 339) with delta (0, 0)
Screenshot: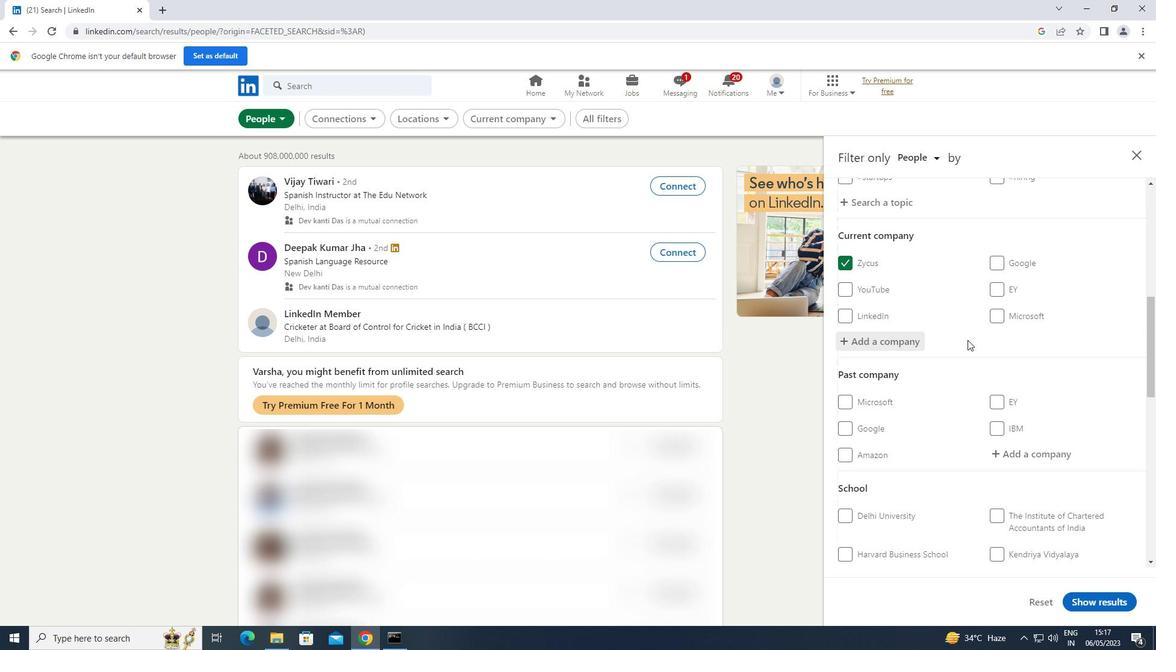 
Action: Mouse scrolled (968, 339) with delta (0, 0)
Screenshot: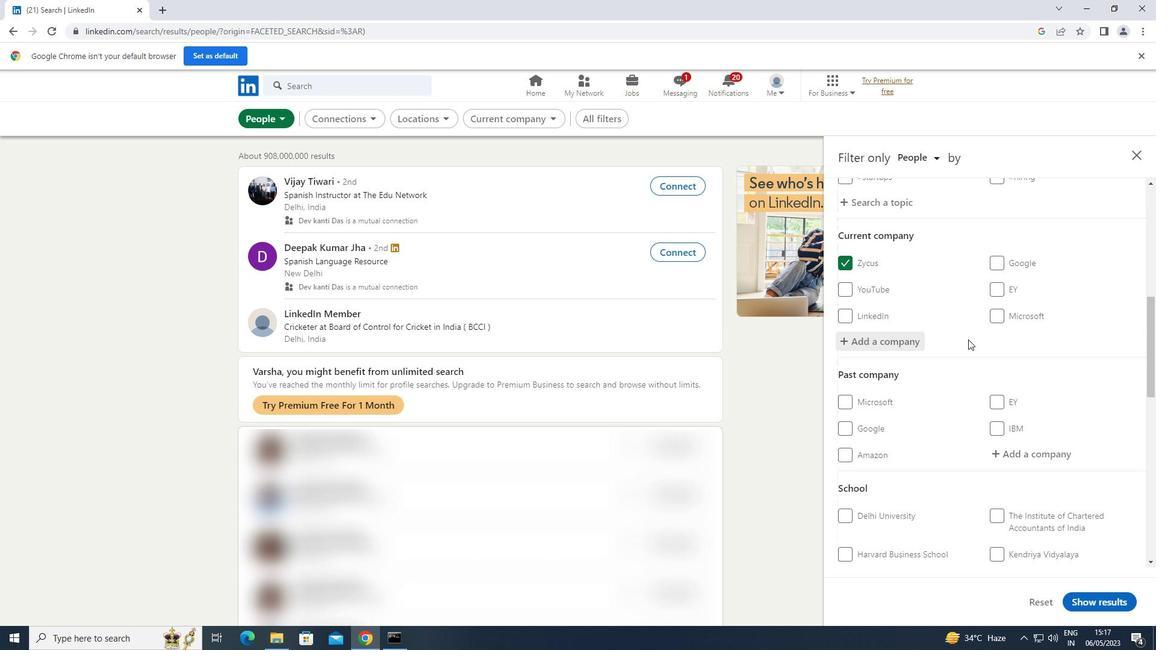 
Action: Mouse scrolled (968, 339) with delta (0, 0)
Screenshot: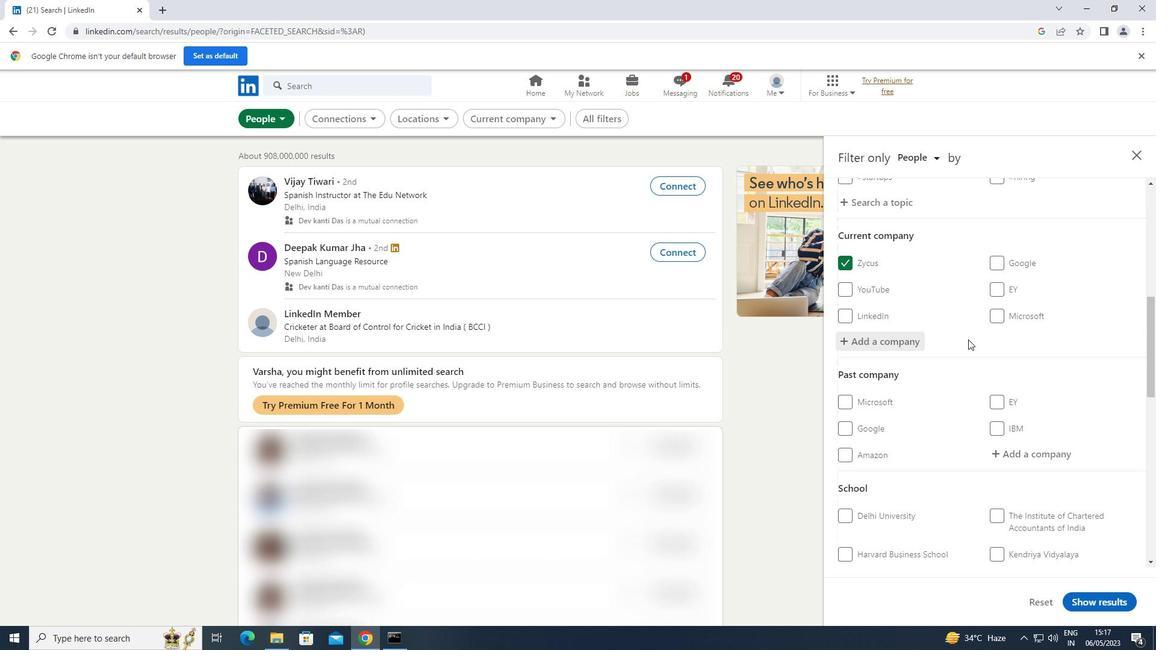 
Action: Mouse moved to (1049, 400)
Screenshot: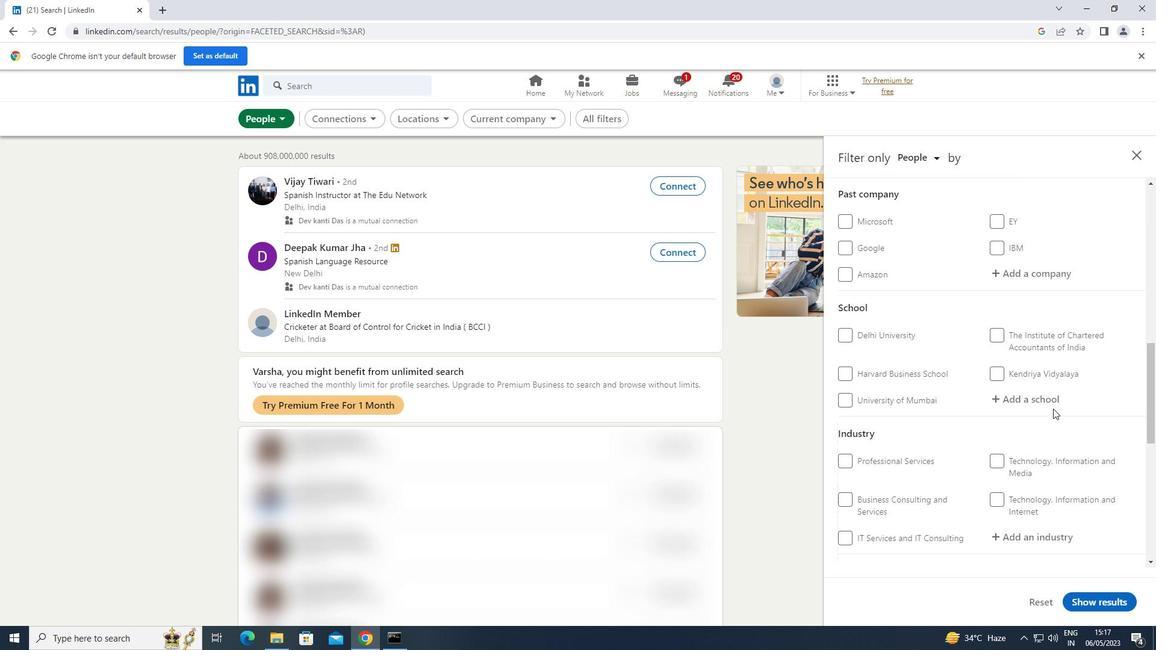 
Action: Mouse pressed left at (1049, 400)
Screenshot: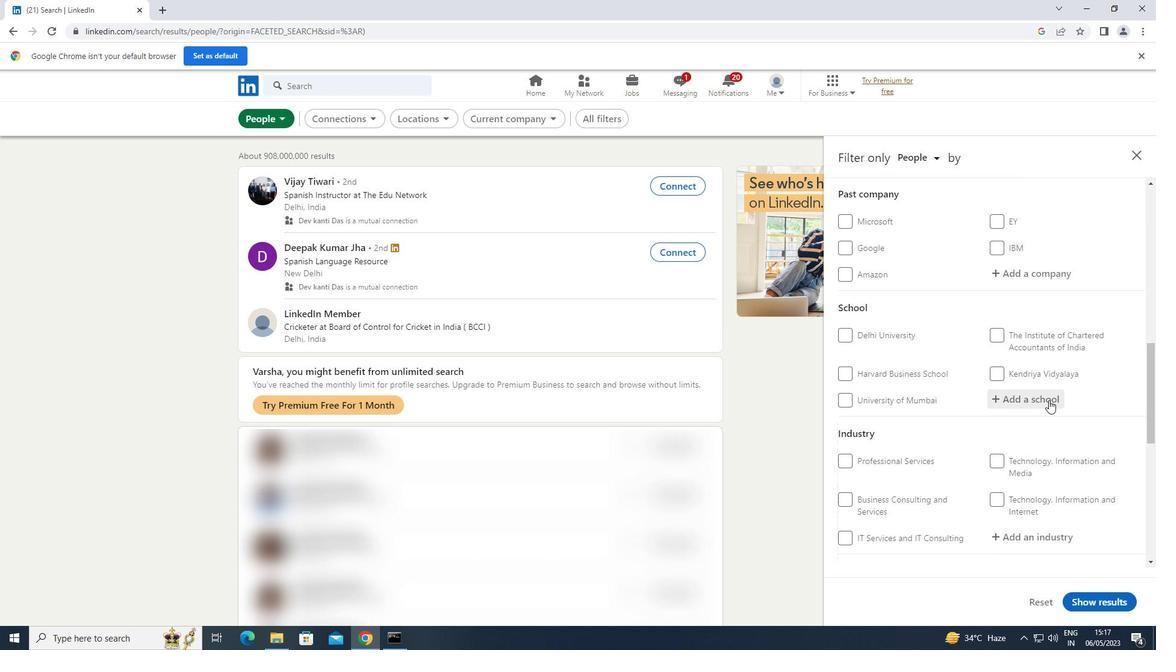 
Action: Key pressed <Key.shift>NAVRACHANA
Screenshot: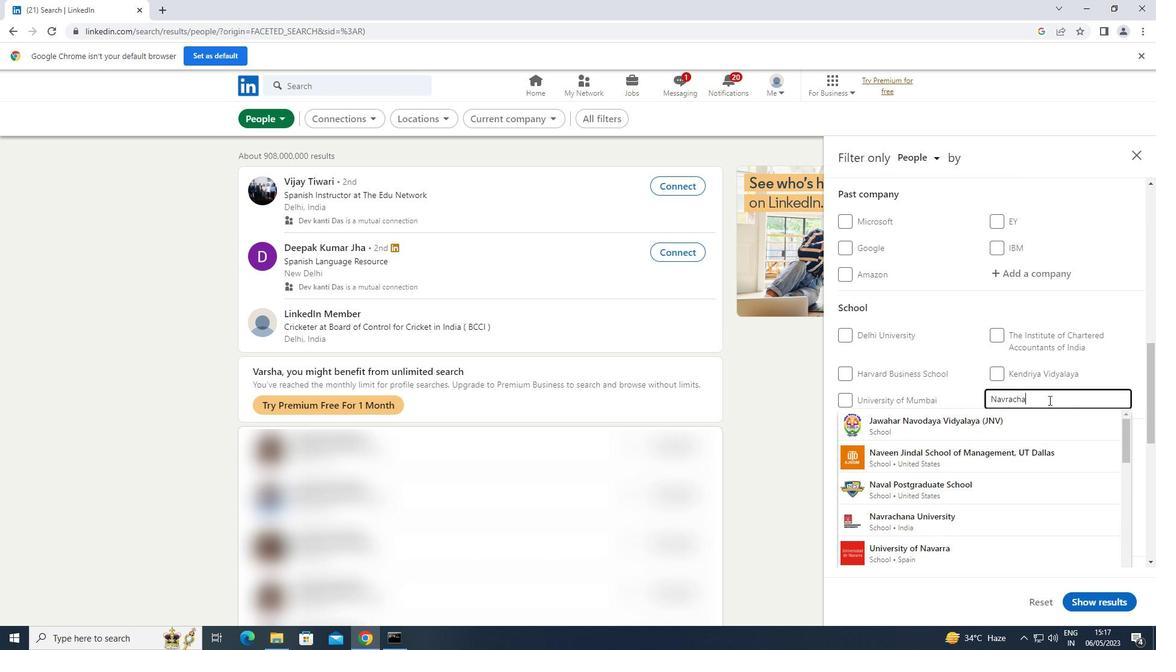 
Action: Mouse moved to (954, 411)
Screenshot: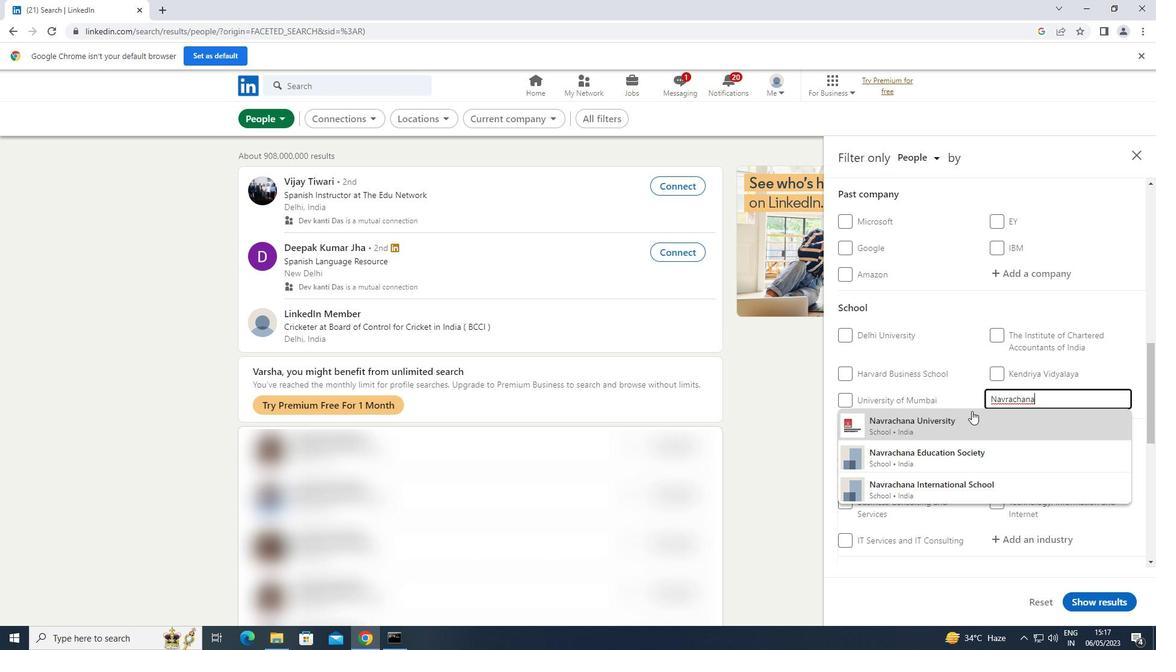 
Action: Mouse pressed left at (954, 411)
Screenshot: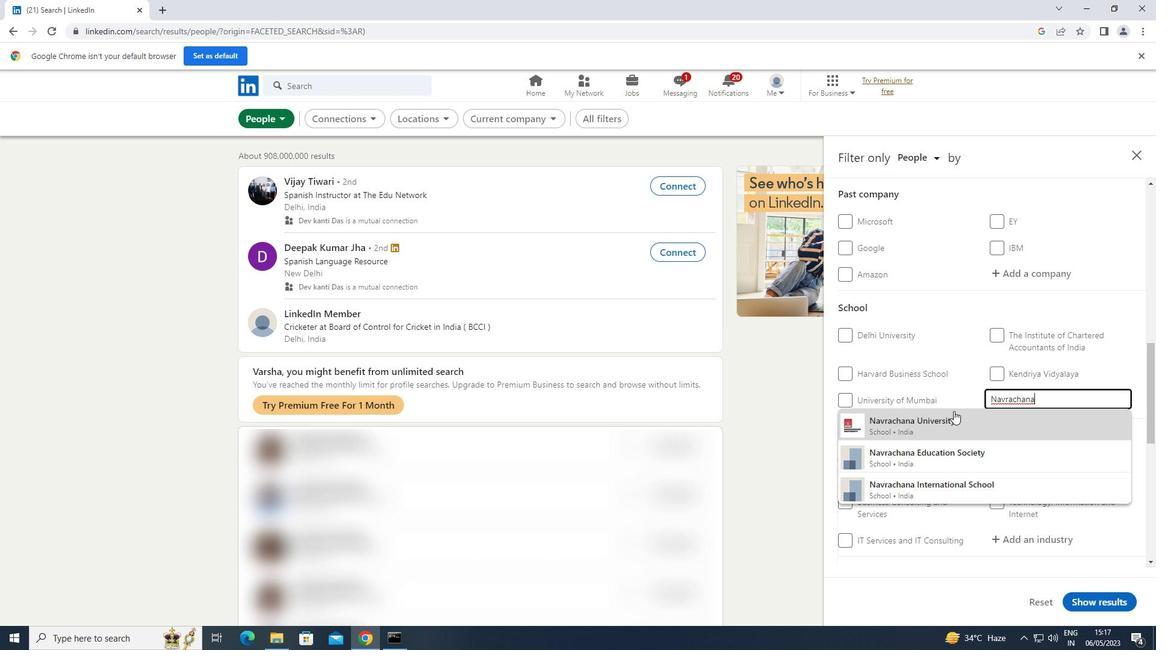 
Action: Mouse moved to (958, 406)
Screenshot: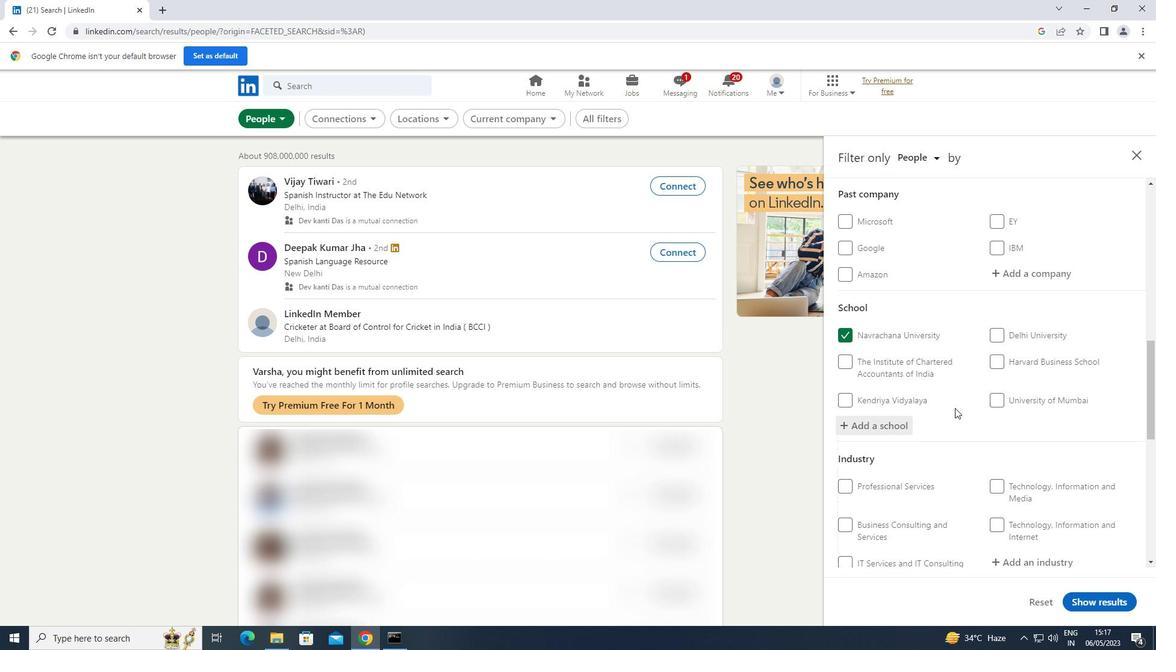 
Action: Mouse scrolled (958, 405) with delta (0, 0)
Screenshot: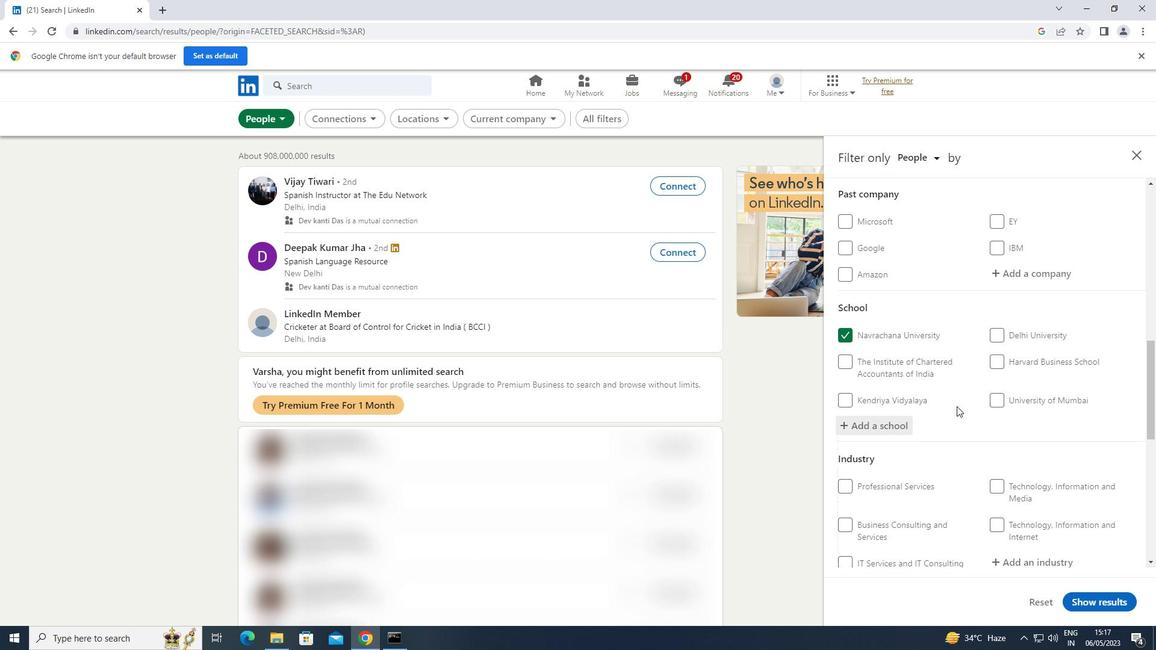 
Action: Mouse scrolled (958, 405) with delta (0, 0)
Screenshot: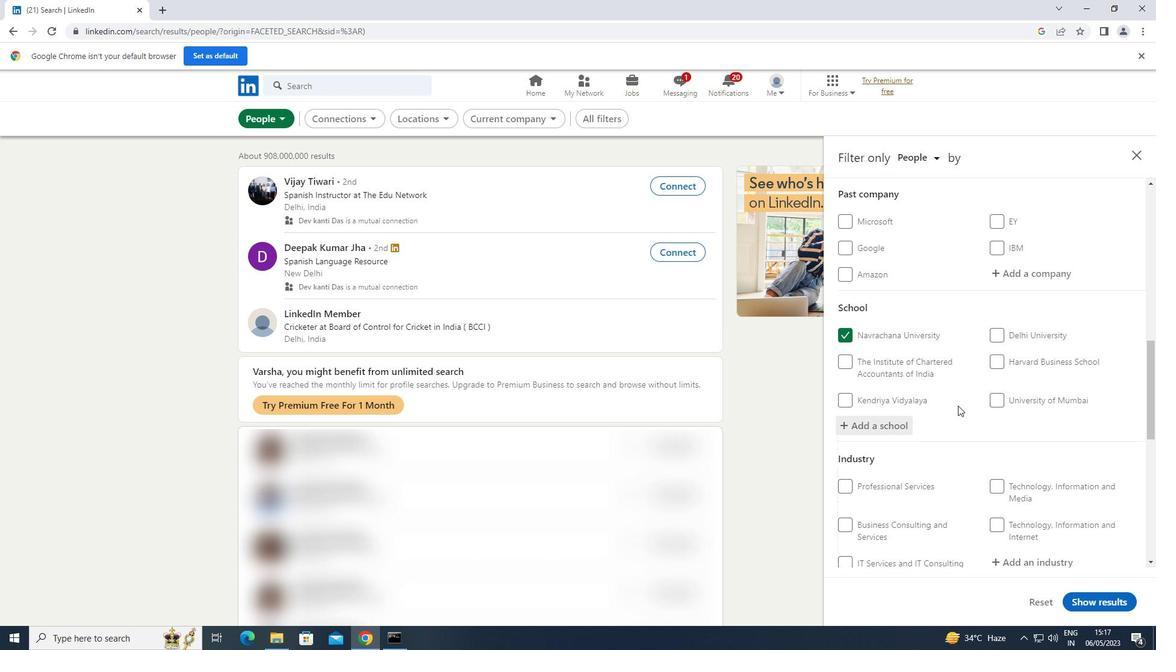 
Action: Mouse moved to (959, 404)
Screenshot: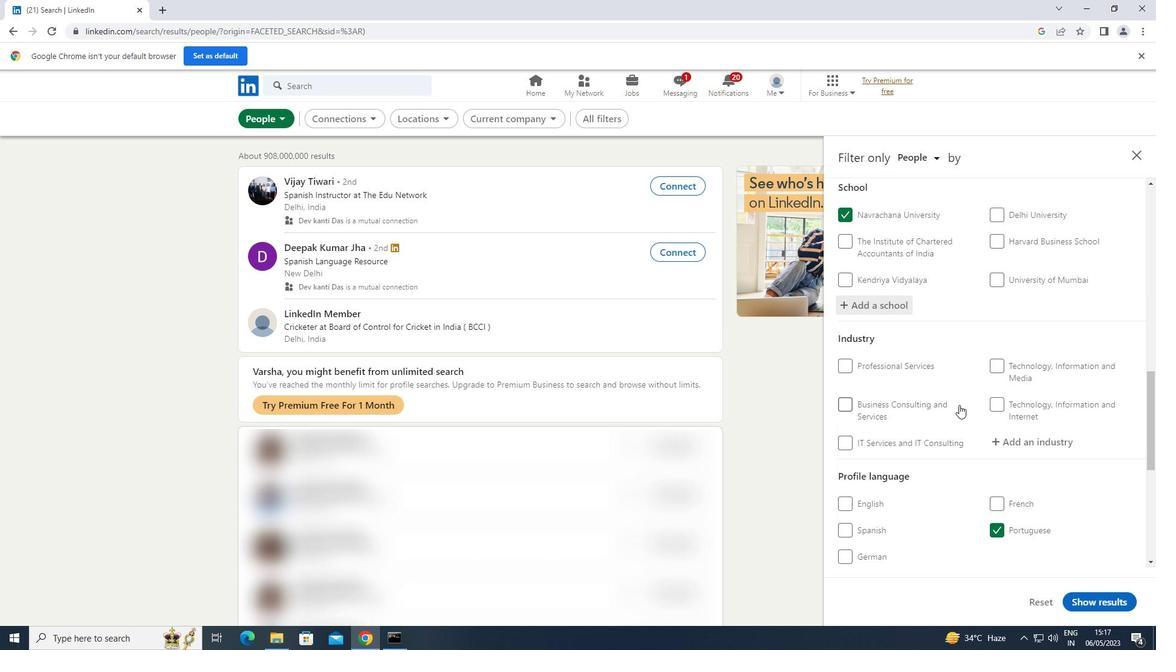
Action: Mouse scrolled (959, 404) with delta (0, 0)
Screenshot: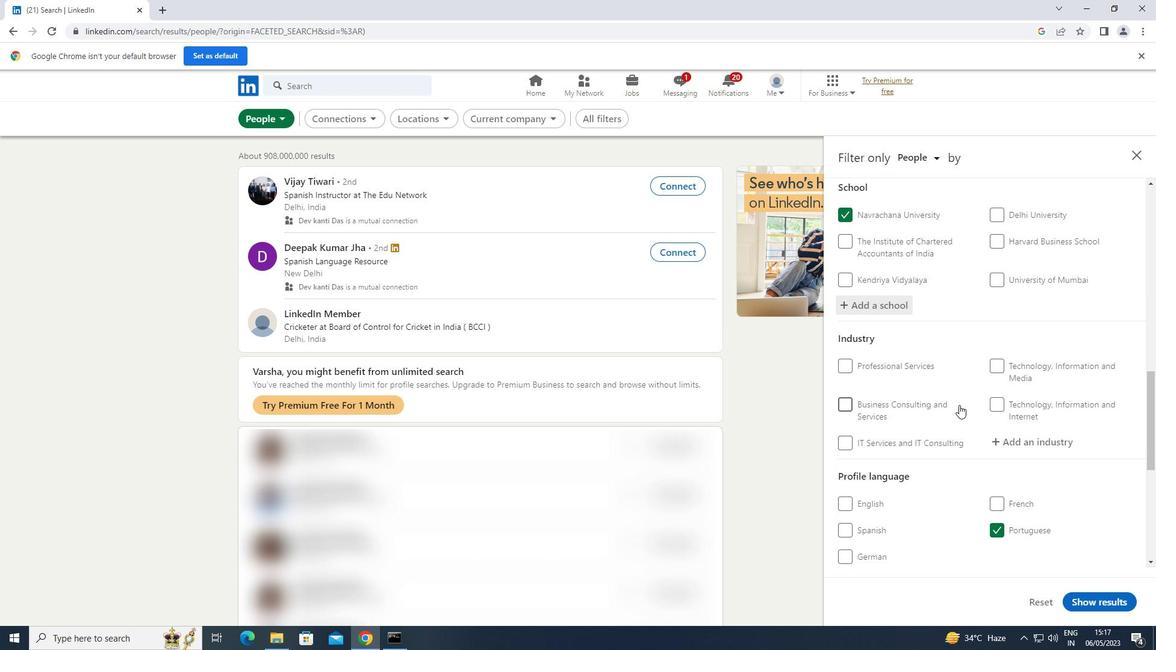 
Action: Mouse scrolled (959, 404) with delta (0, 0)
Screenshot: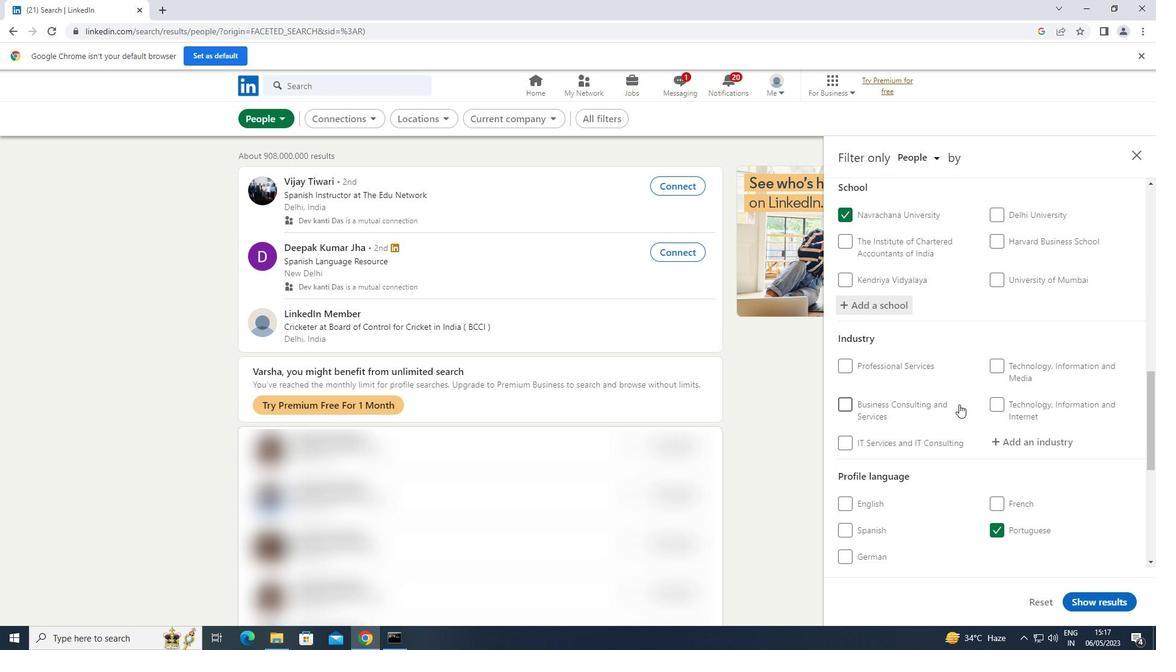 
Action: Mouse scrolled (959, 404) with delta (0, 0)
Screenshot: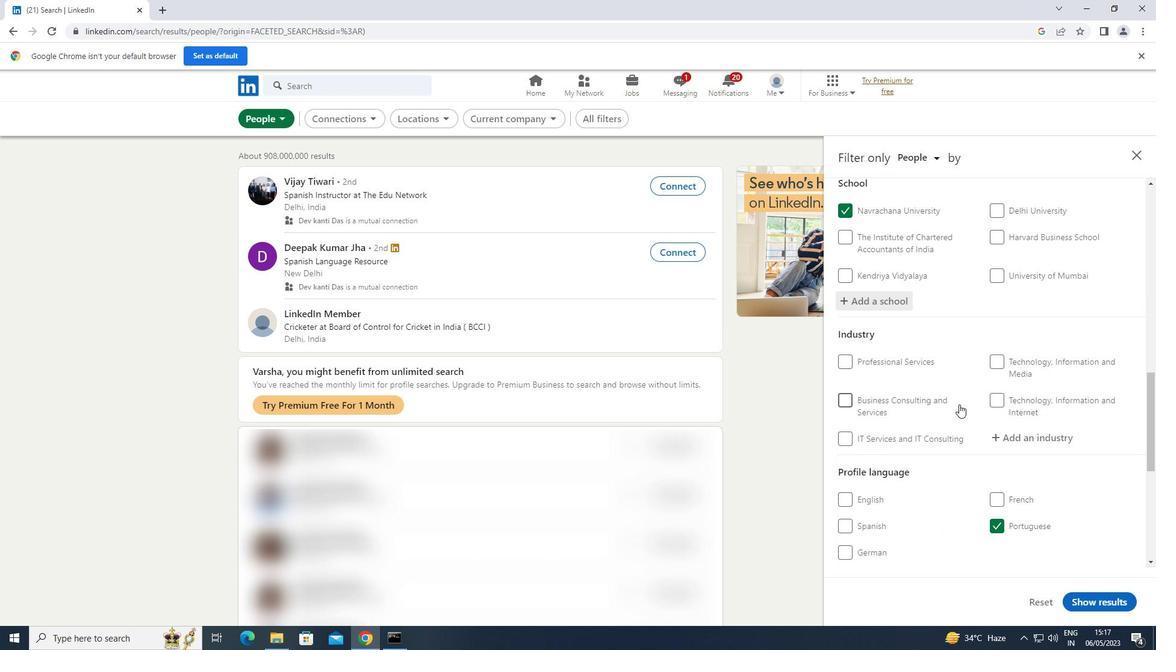 
Action: Mouse moved to (1038, 261)
Screenshot: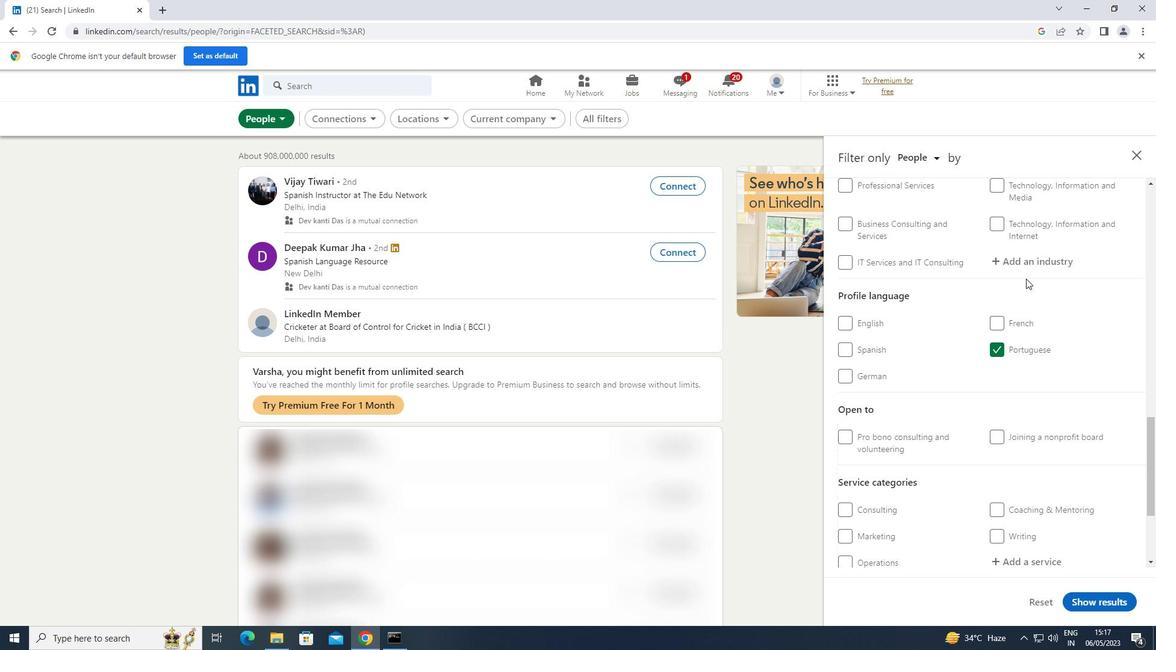 
Action: Mouse pressed left at (1038, 261)
Screenshot: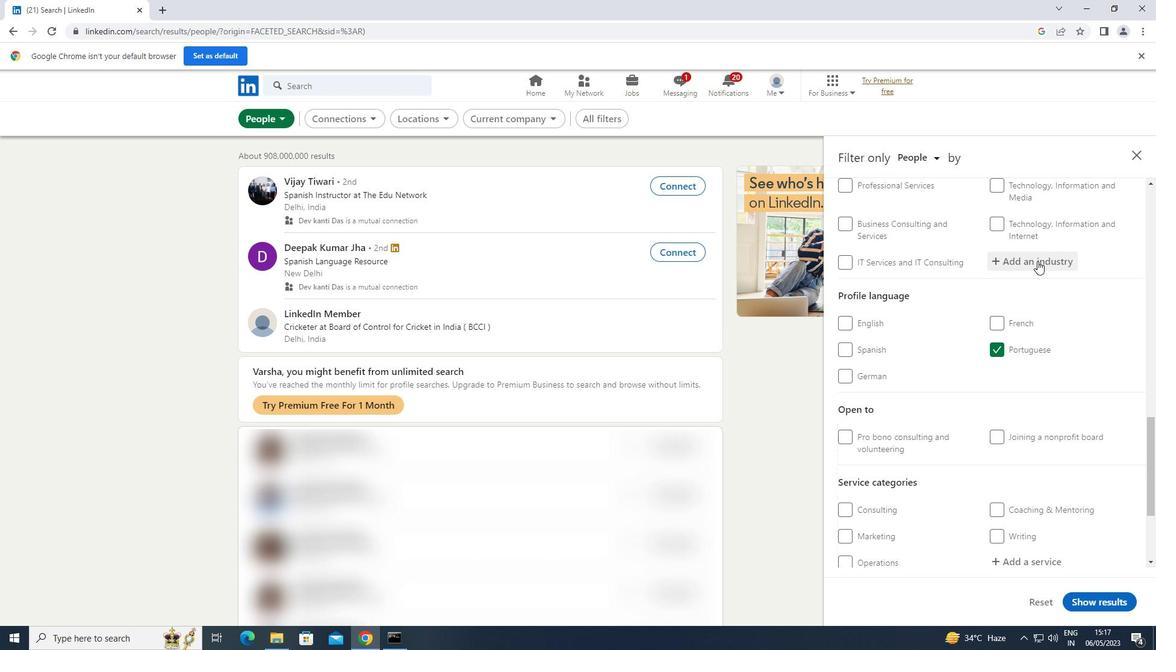 
Action: Key pressed <Key.shift>SUBDIVISION
Screenshot: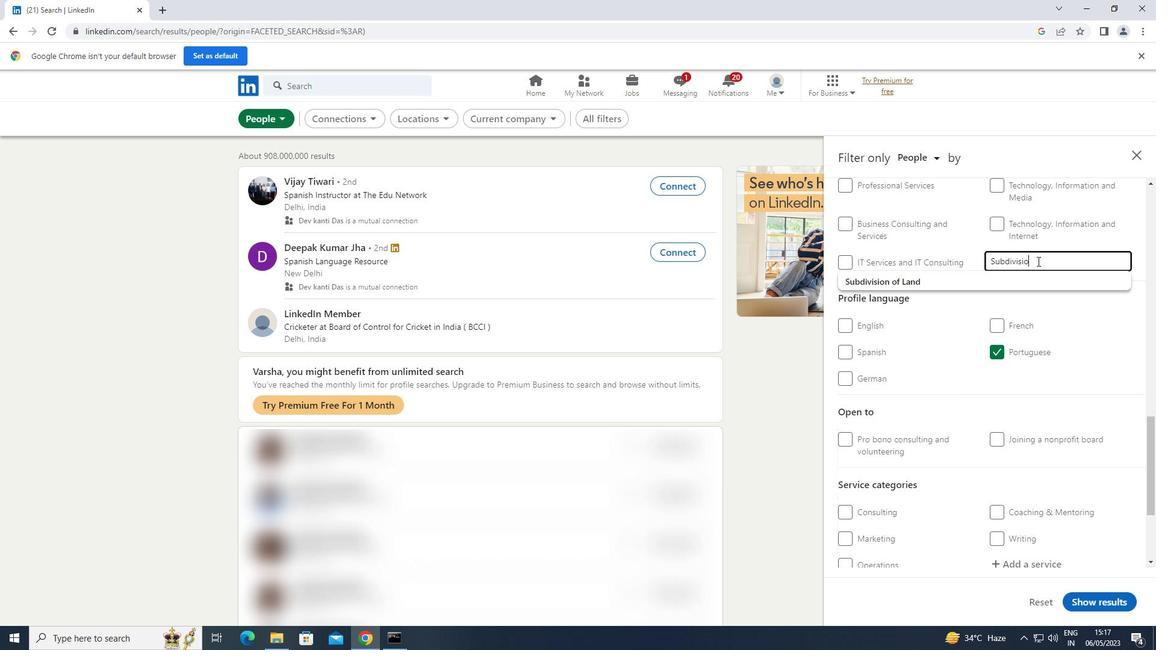 
Action: Mouse moved to (958, 281)
Screenshot: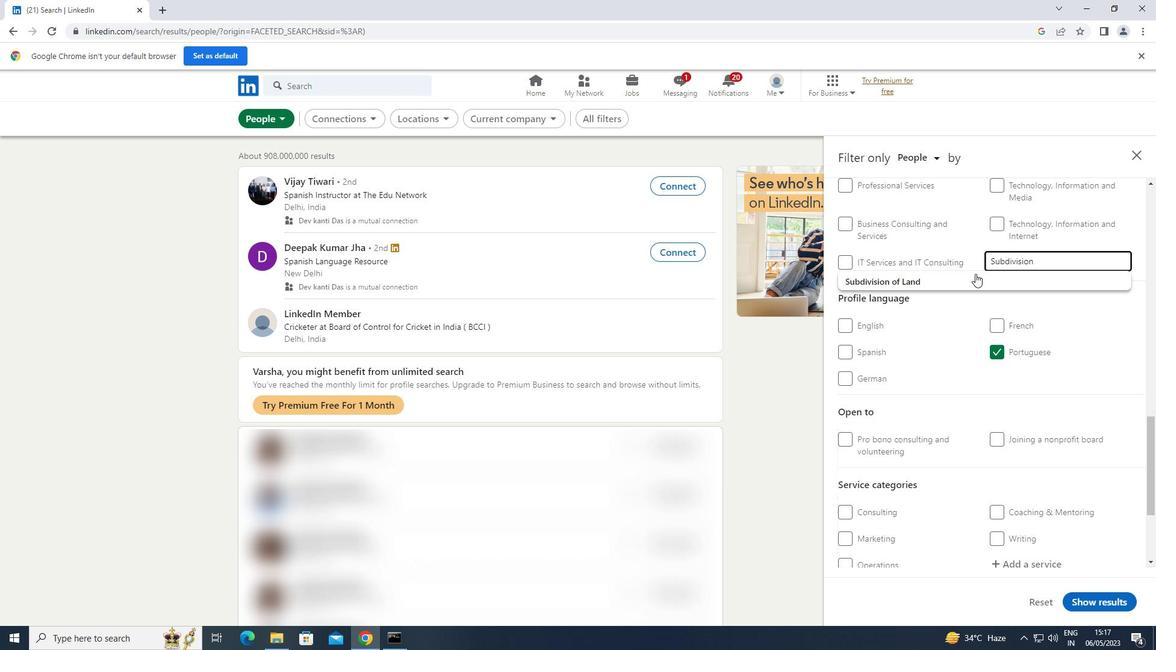 
Action: Mouse pressed left at (958, 281)
Screenshot: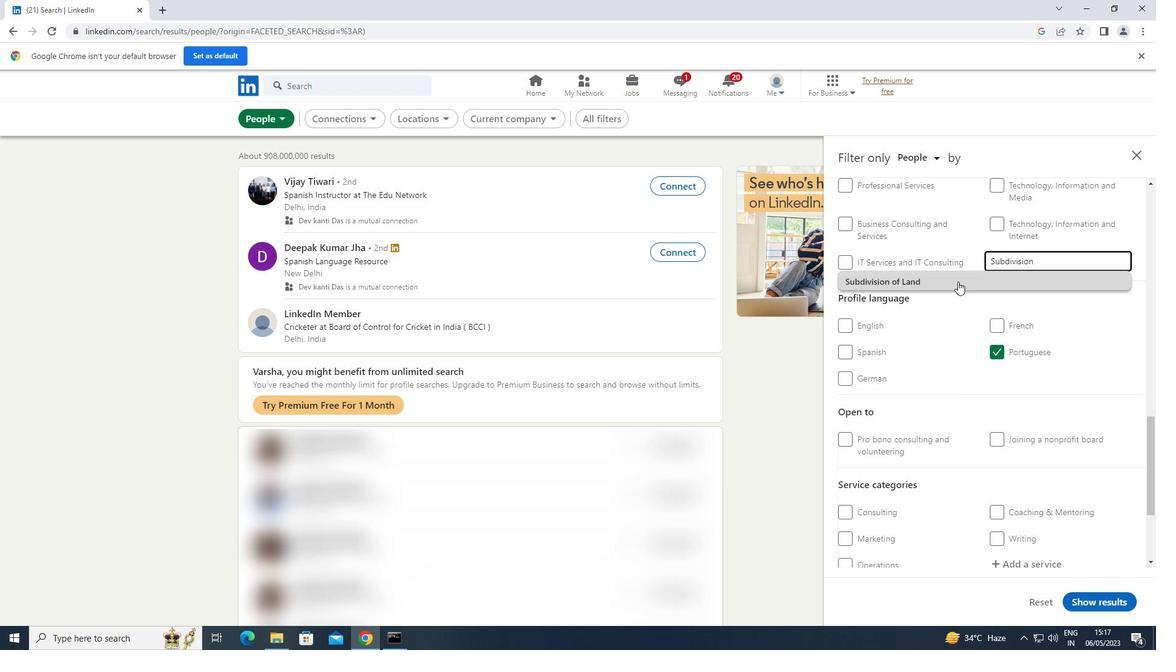 
Action: Mouse scrolled (958, 281) with delta (0, 0)
Screenshot: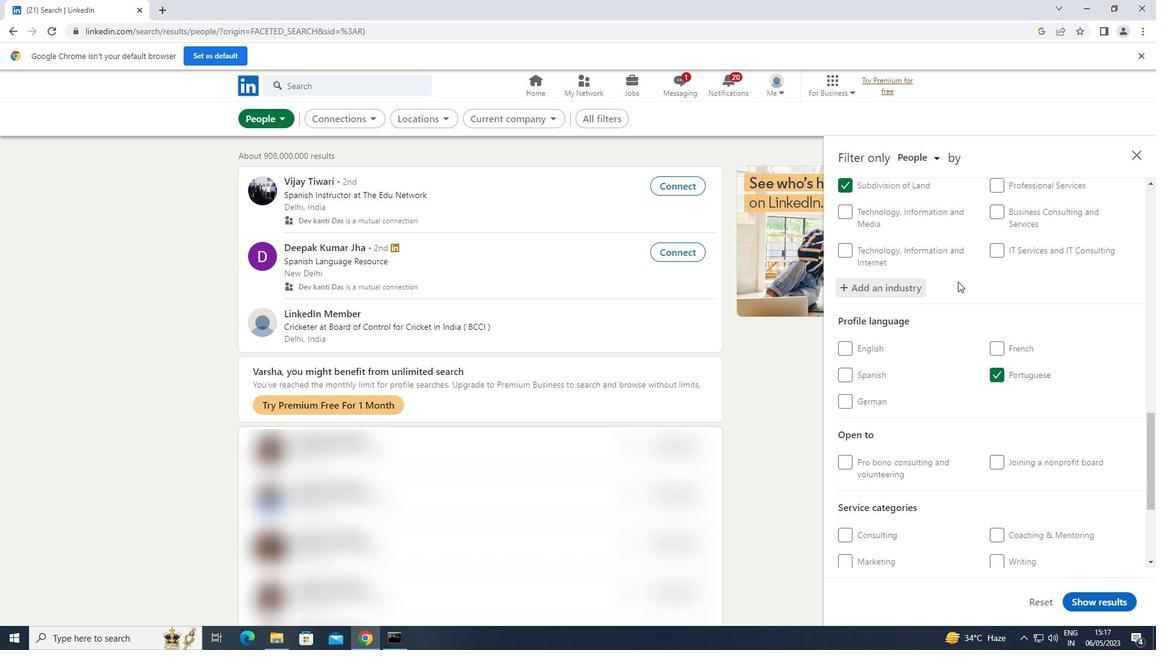 
Action: Mouse scrolled (958, 281) with delta (0, 0)
Screenshot: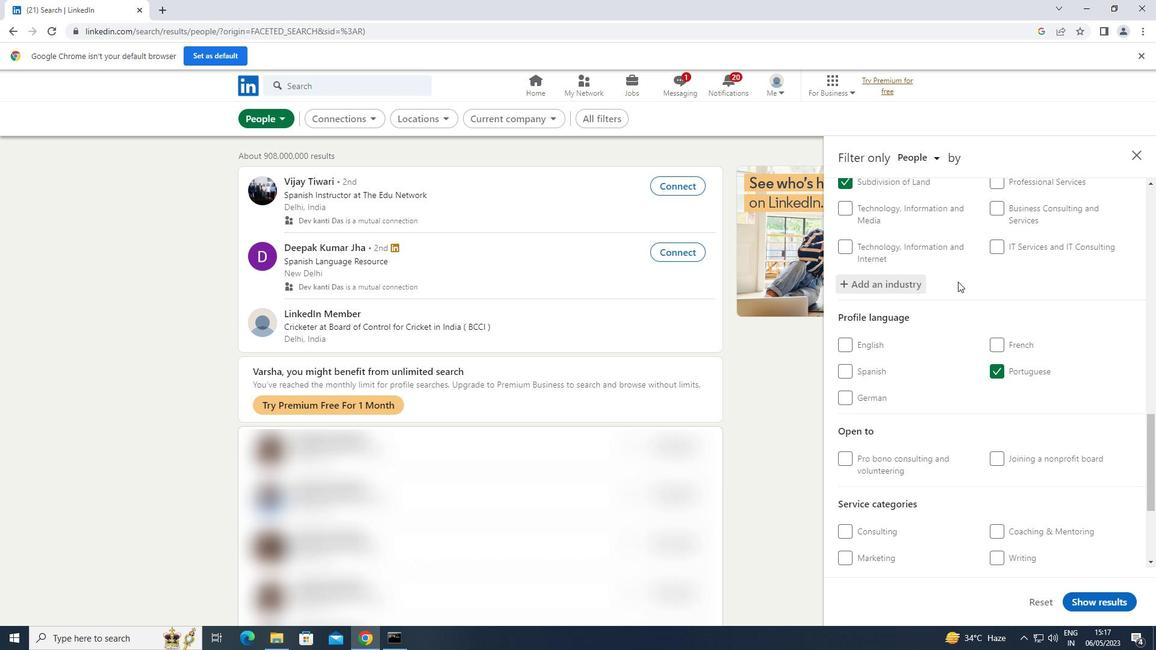 
Action: Mouse scrolled (958, 281) with delta (0, 0)
Screenshot: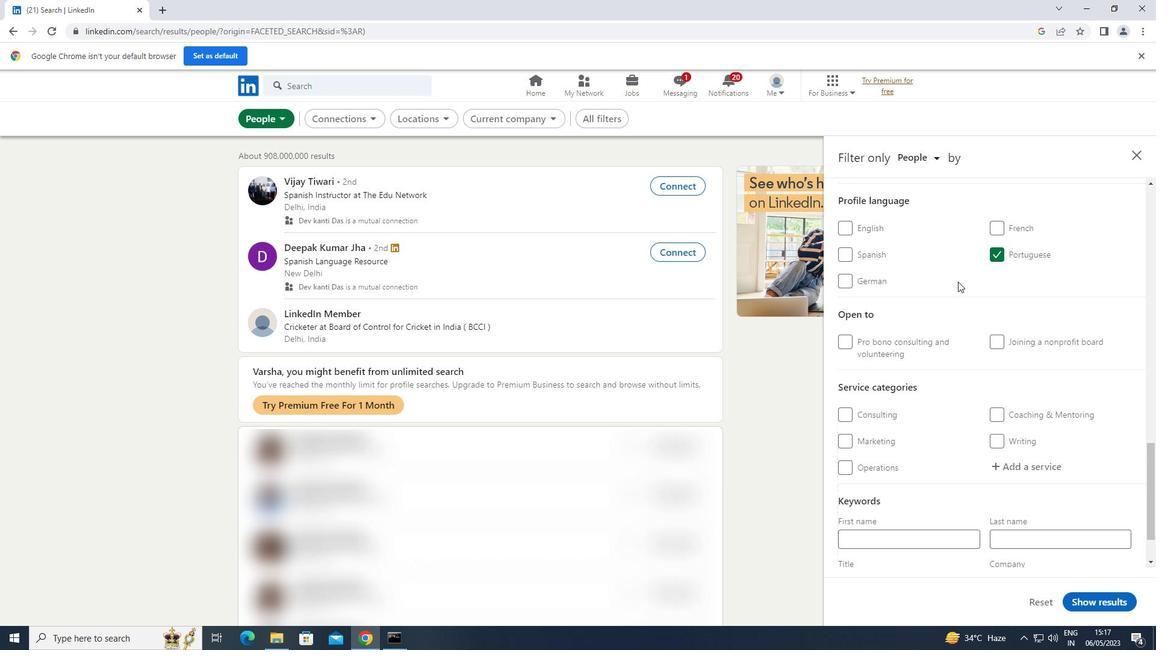 
Action: Mouse scrolled (958, 281) with delta (0, 0)
Screenshot: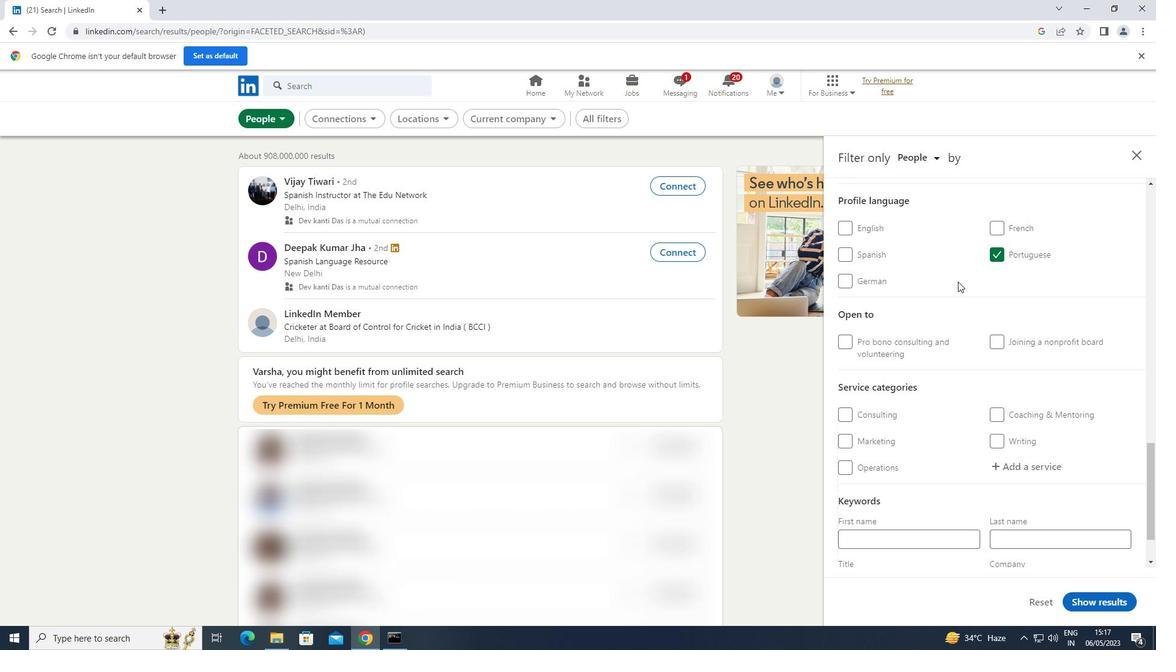 
Action: Mouse moved to (1004, 397)
Screenshot: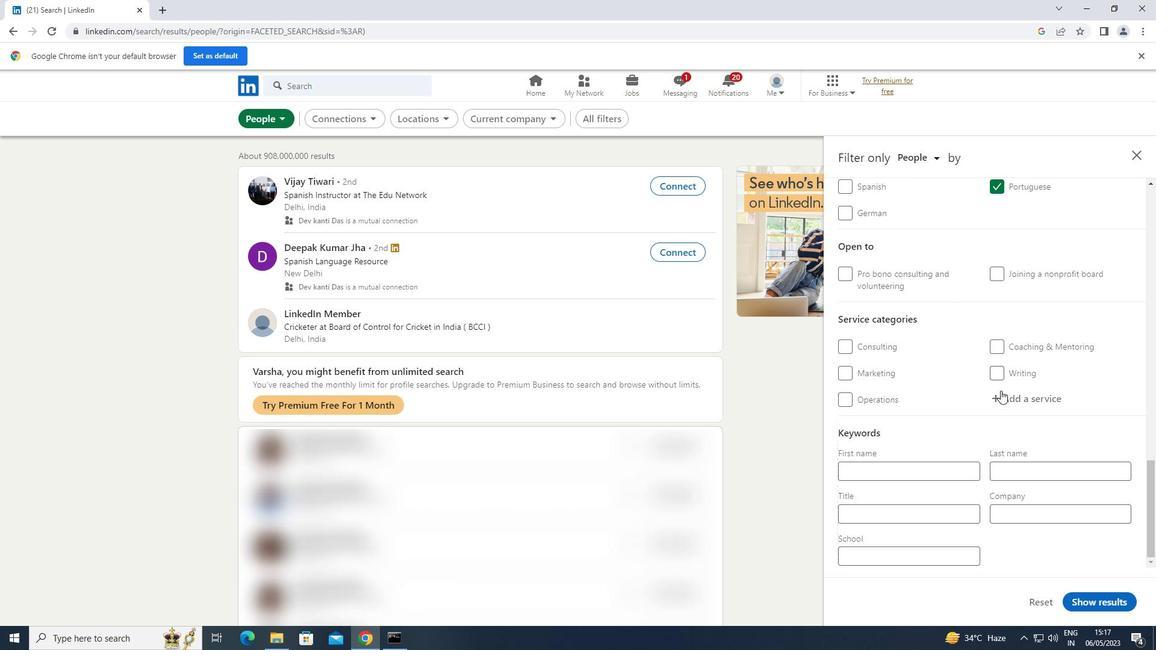 
Action: Mouse pressed left at (1004, 397)
Screenshot: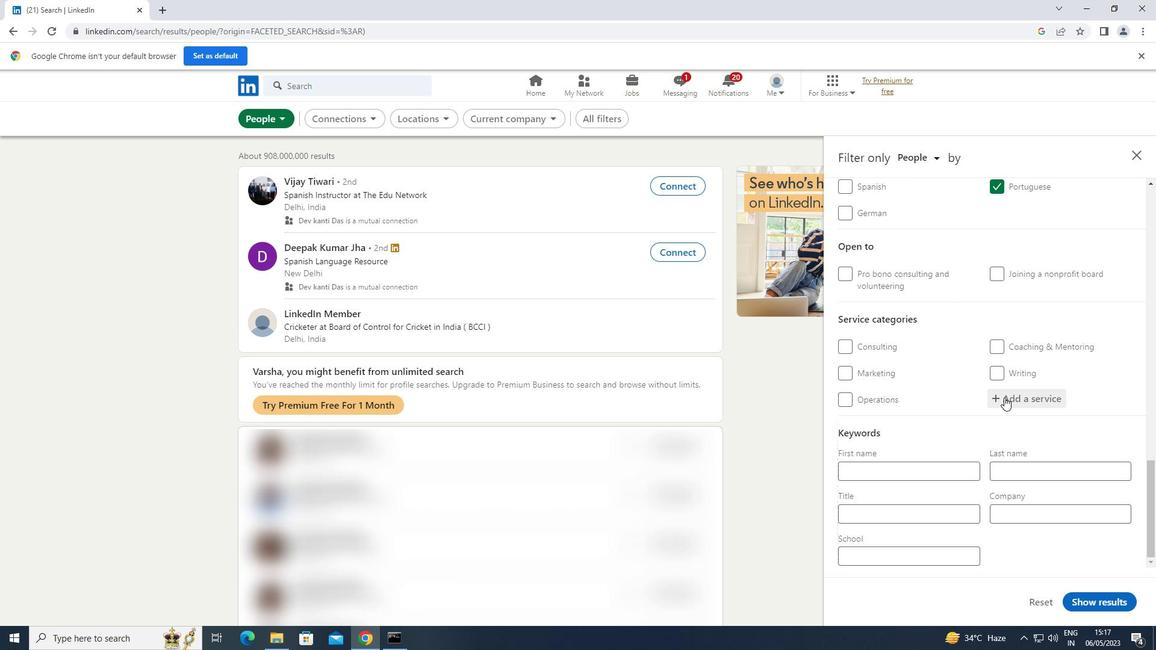 
Action: Mouse moved to (1005, 397)
Screenshot: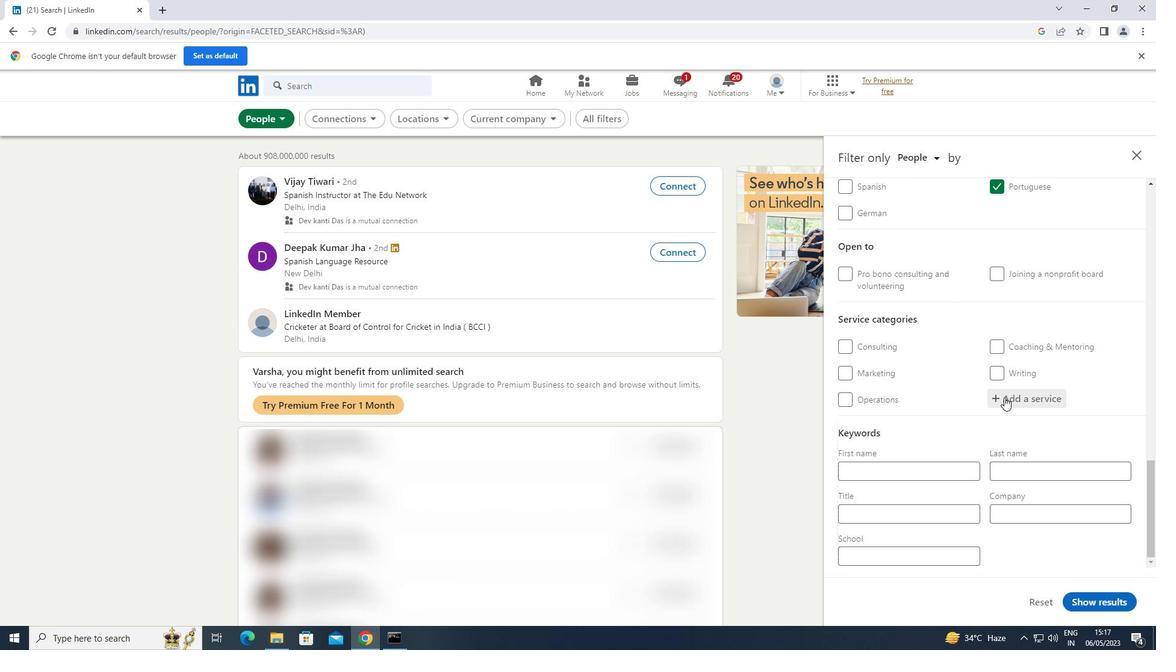 
Action: Key pressed <Key.shift>TELECOMMU
Screenshot: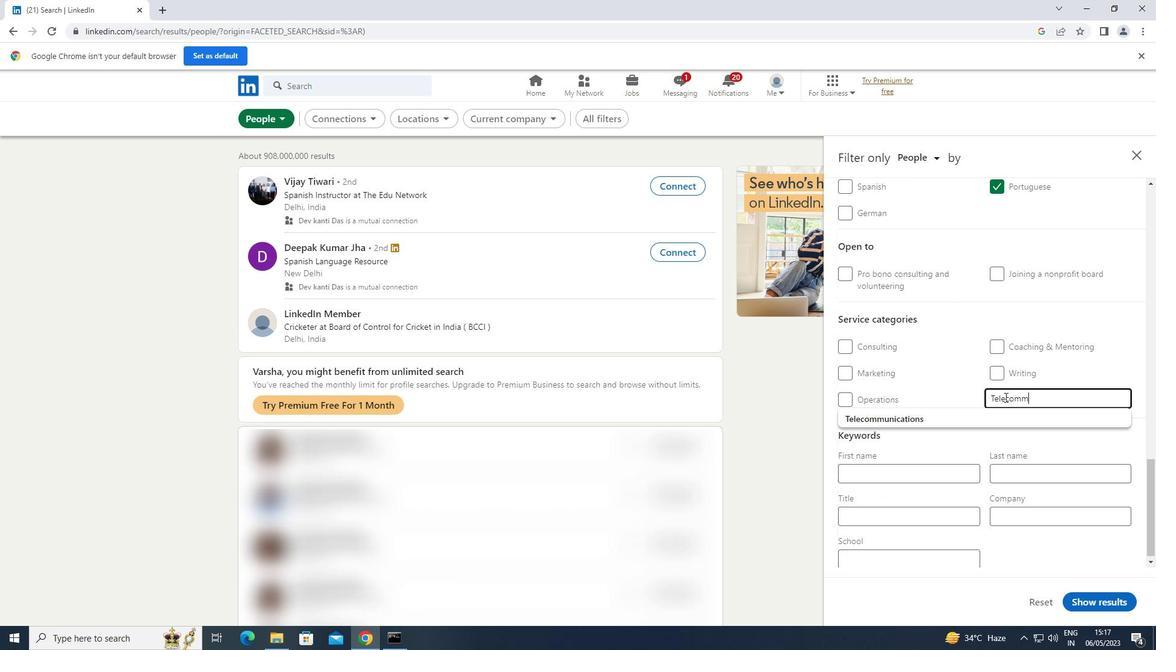 
Action: Mouse moved to (961, 418)
Screenshot: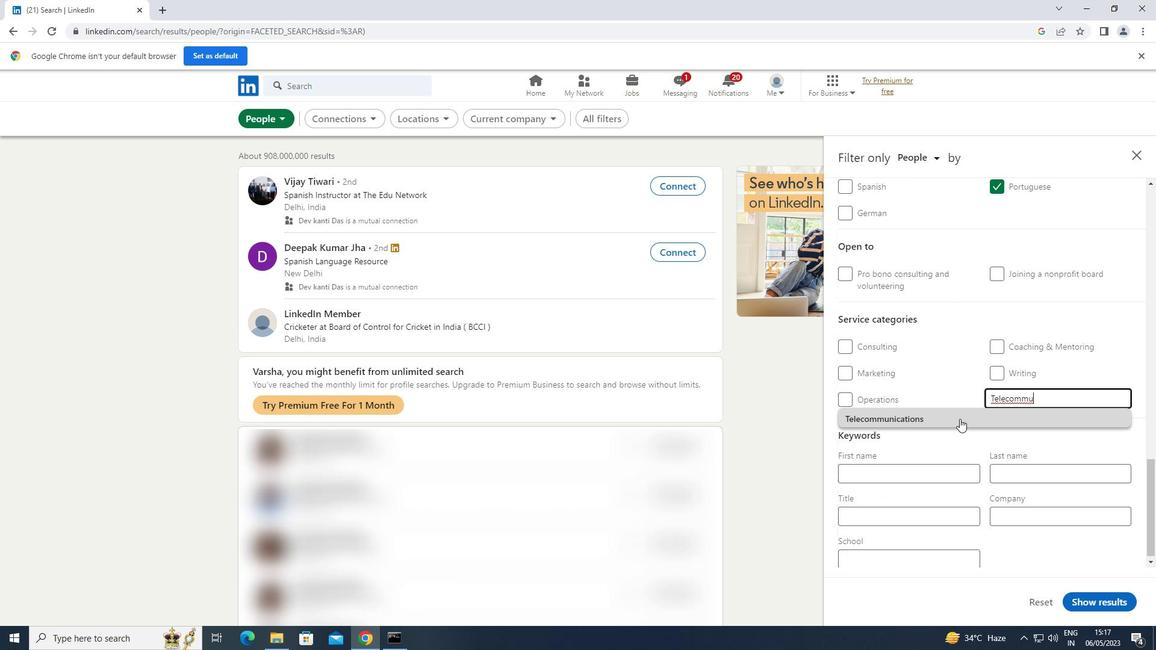 
Action: Mouse pressed left at (961, 418)
Screenshot: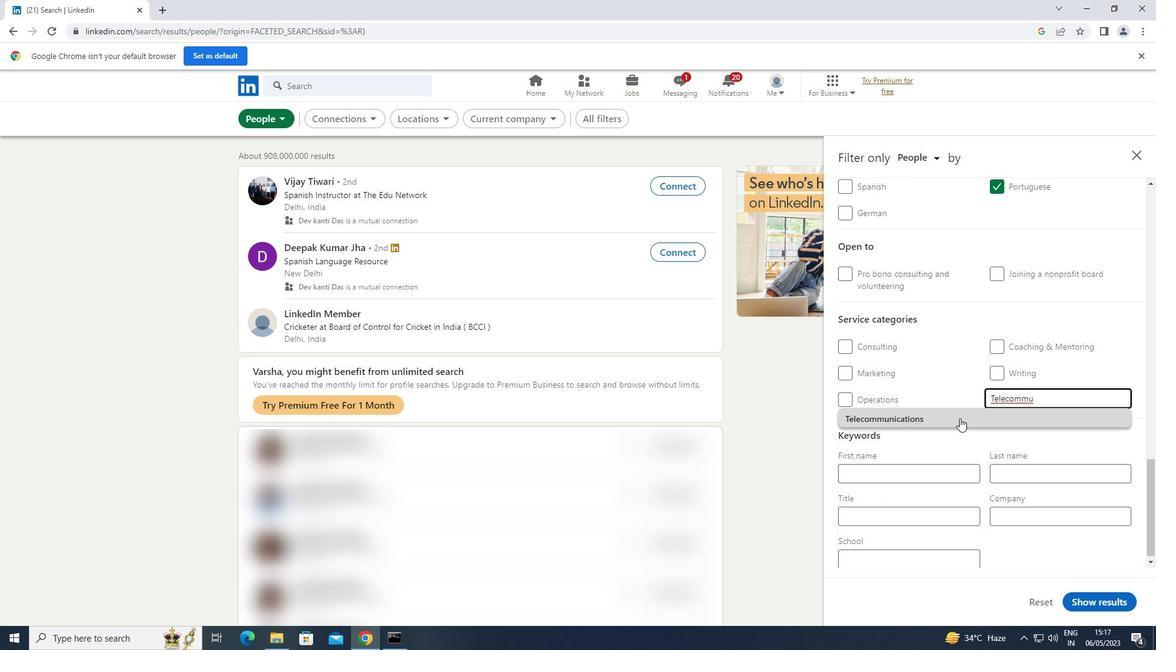 
Action: Mouse moved to (901, 536)
Screenshot: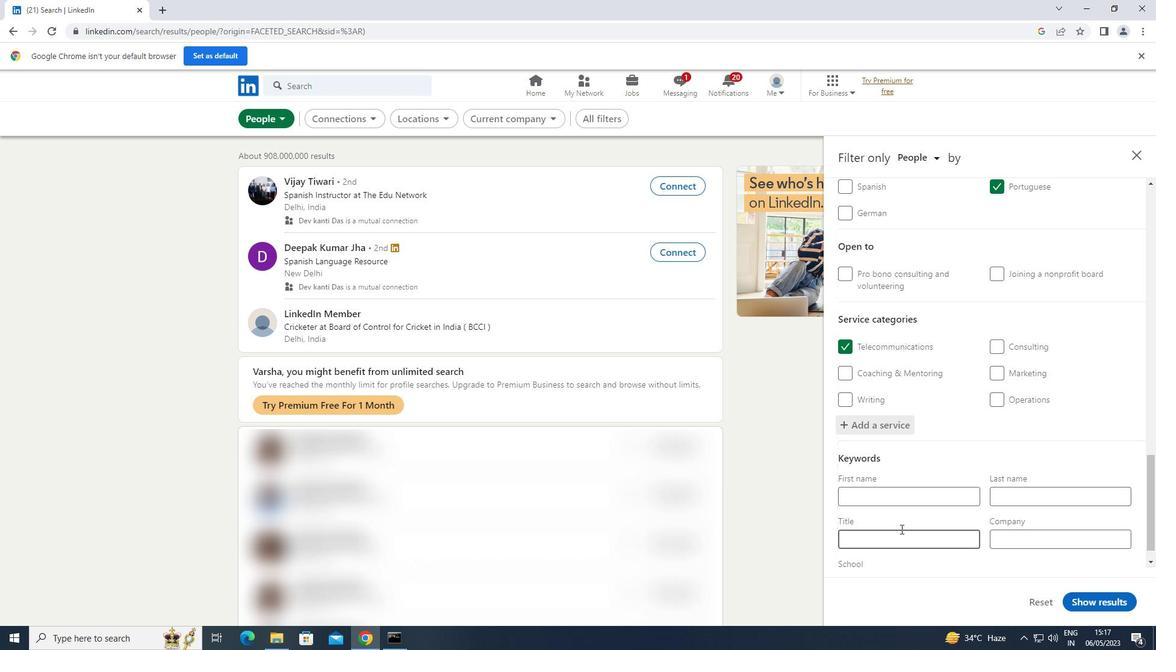 
Action: Mouse pressed left at (901, 536)
Screenshot: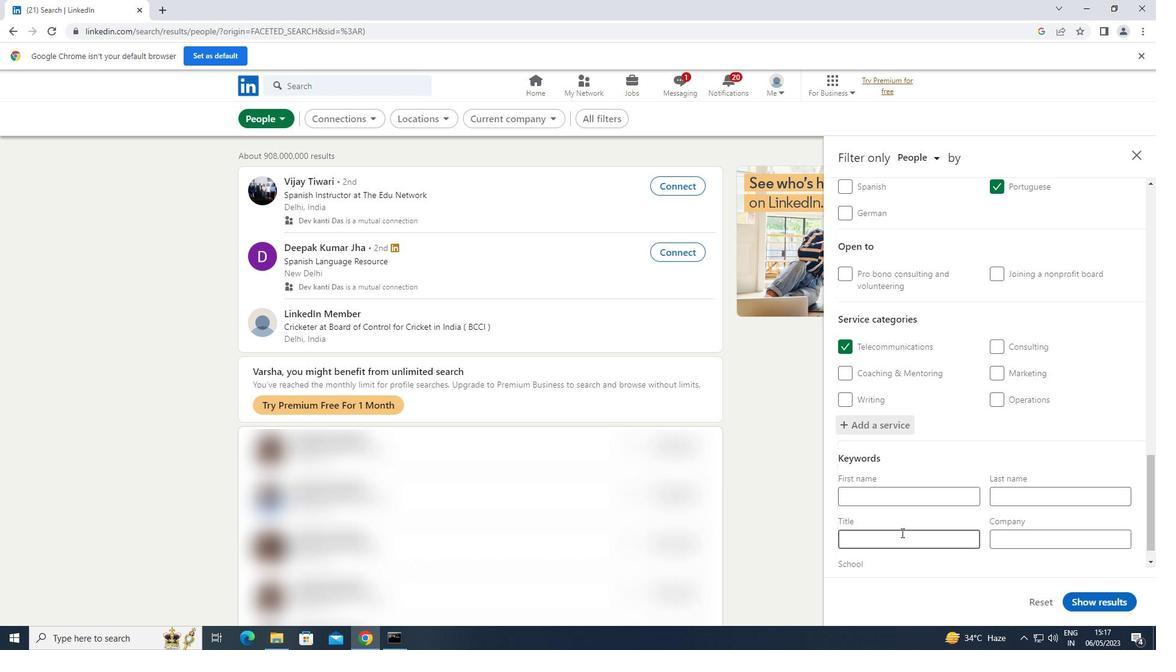 
Action: Key pressed <Key.shift>RECRUITER
Screenshot: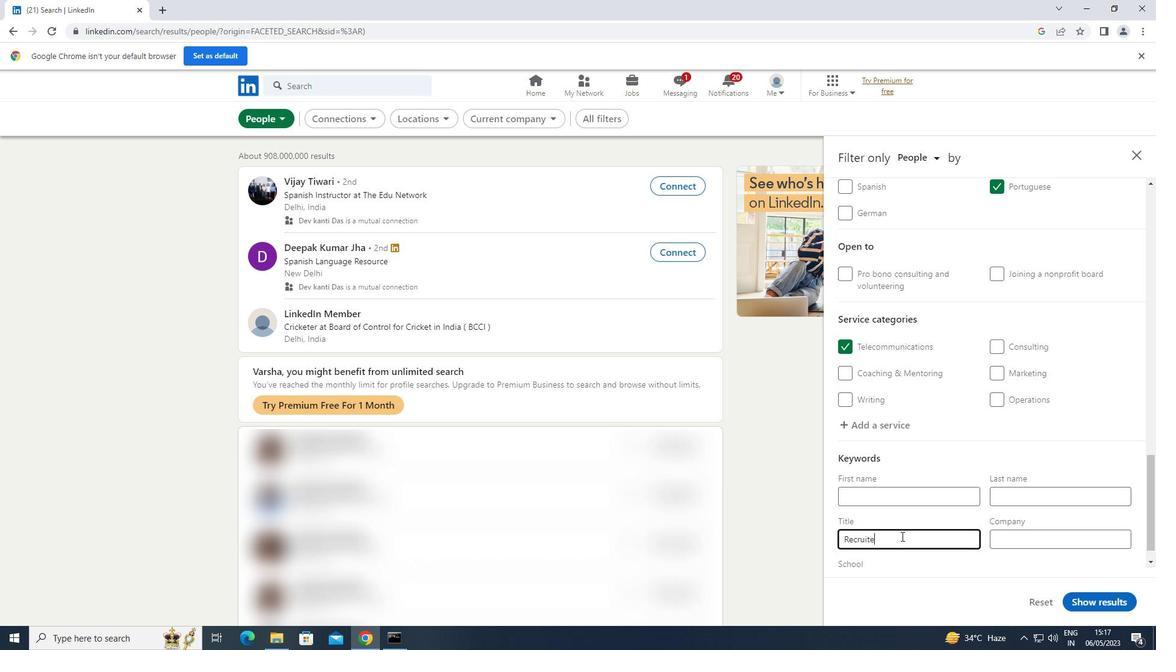 
Action: Mouse moved to (1103, 600)
Screenshot: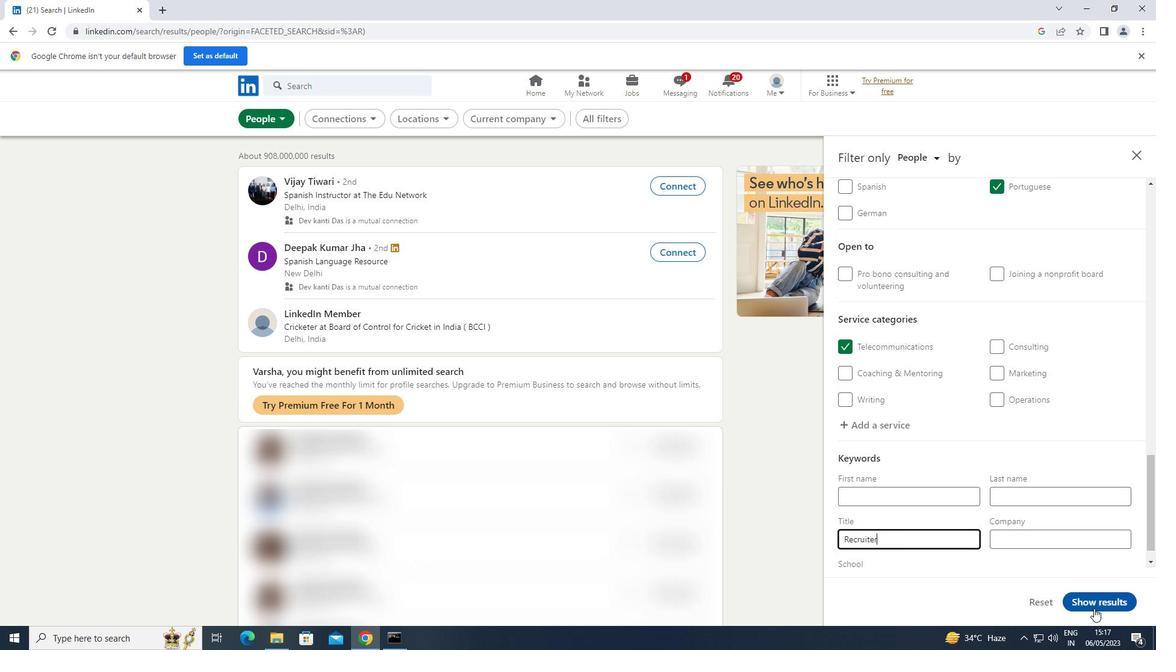 
Action: Mouse pressed left at (1103, 600)
Screenshot: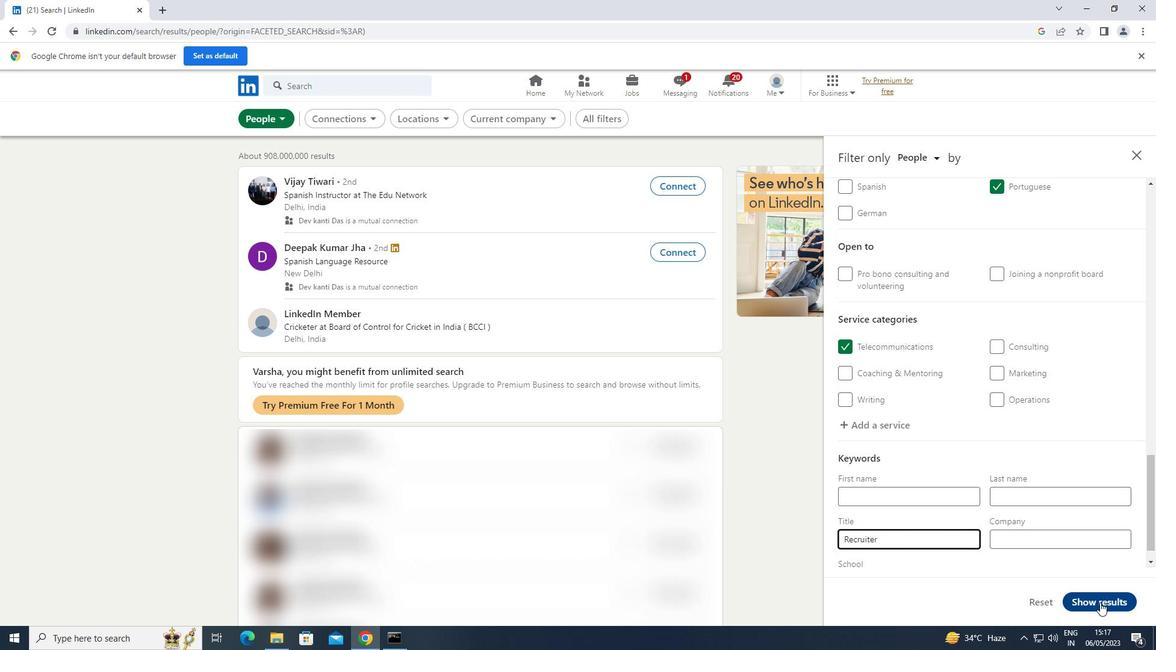 
